 Task: Find connections with filter location Kosigi with filter topic #mortgage with filter profile language French with filter current company Topsoe with filter school Kota Open University with filter industry Artists and Writers with filter service category UX Research with filter keywords title Administrative Specialist
Action: Mouse moved to (285, 194)
Screenshot: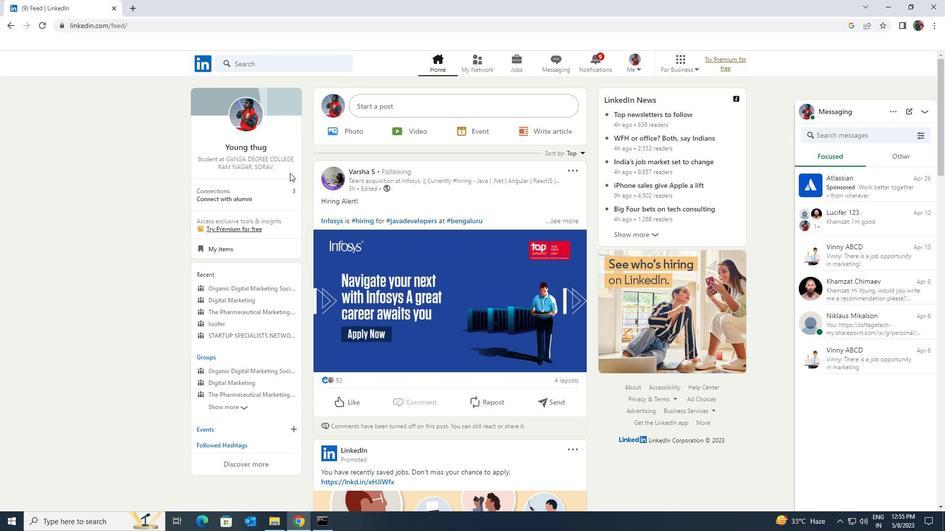 
Action: Mouse pressed left at (285, 194)
Screenshot: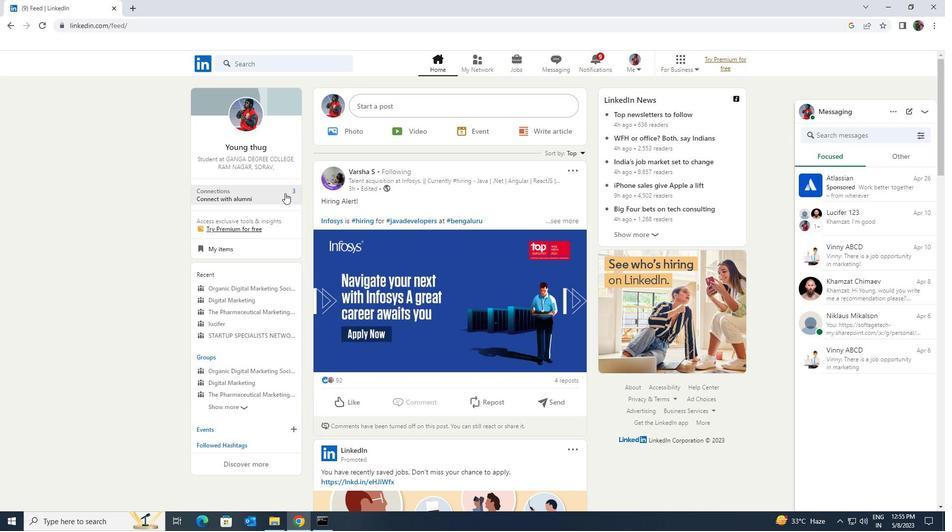 
Action: Mouse moved to (275, 121)
Screenshot: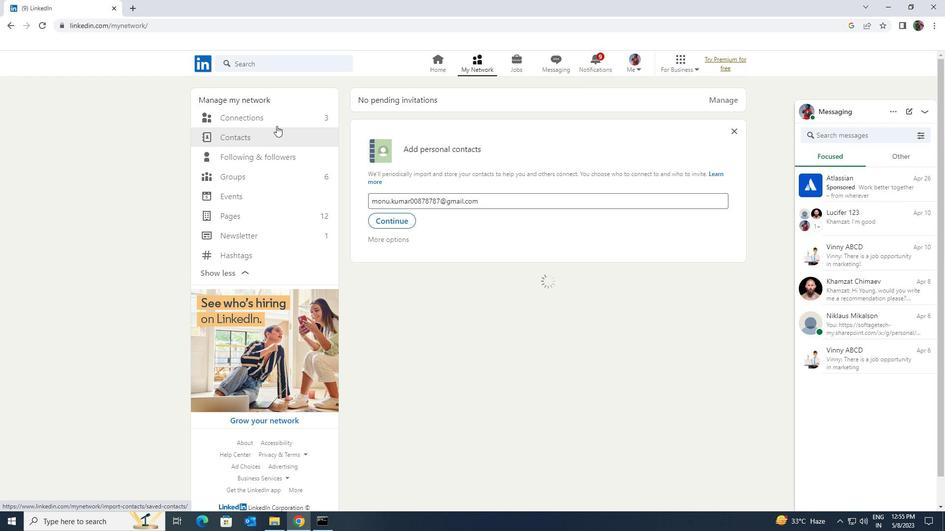 
Action: Mouse pressed left at (275, 121)
Screenshot: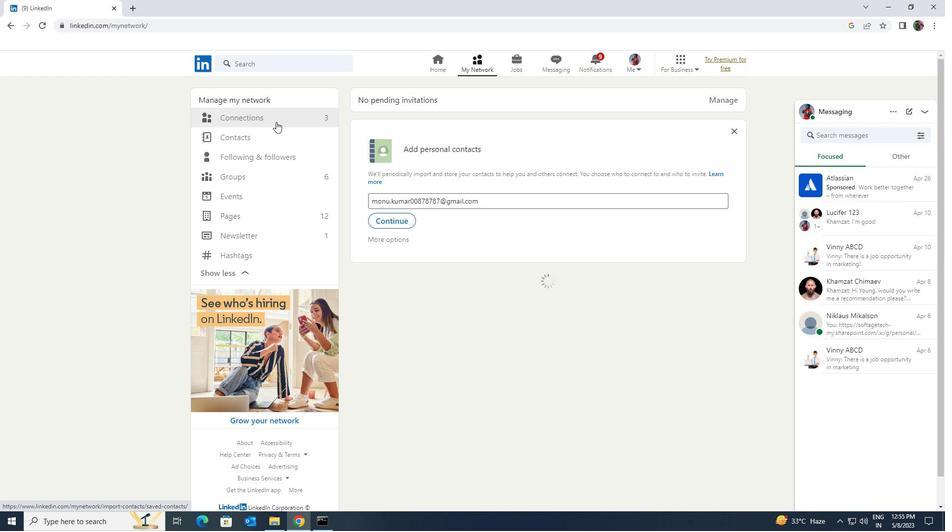 
Action: Mouse moved to (535, 120)
Screenshot: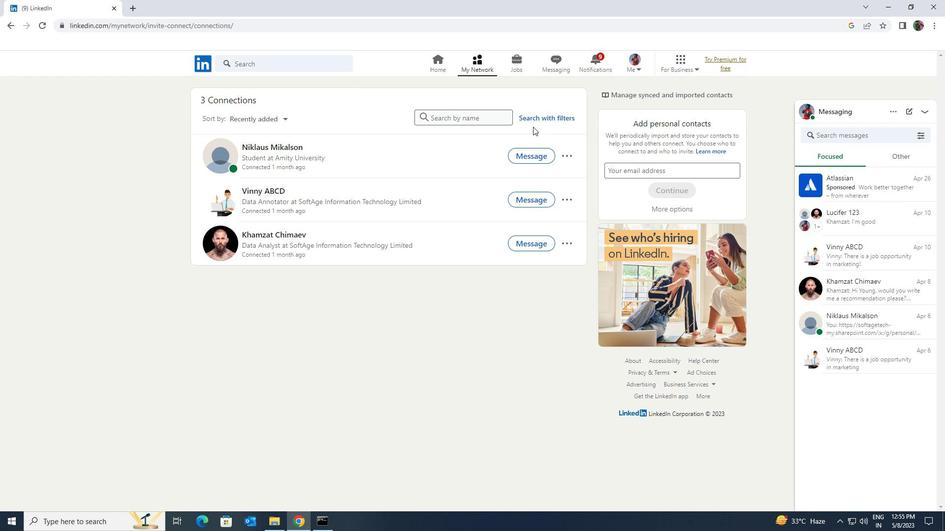 
Action: Mouse pressed left at (535, 120)
Screenshot: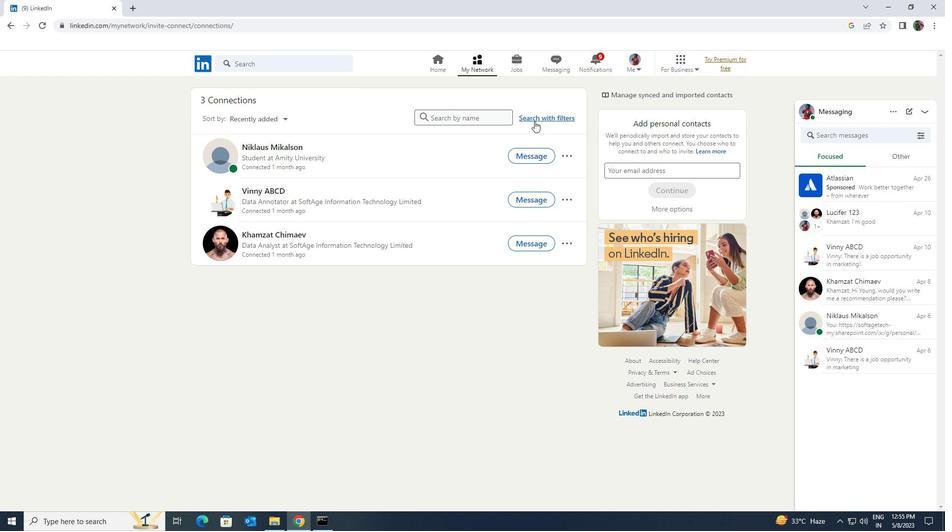 
Action: Mouse moved to (503, 95)
Screenshot: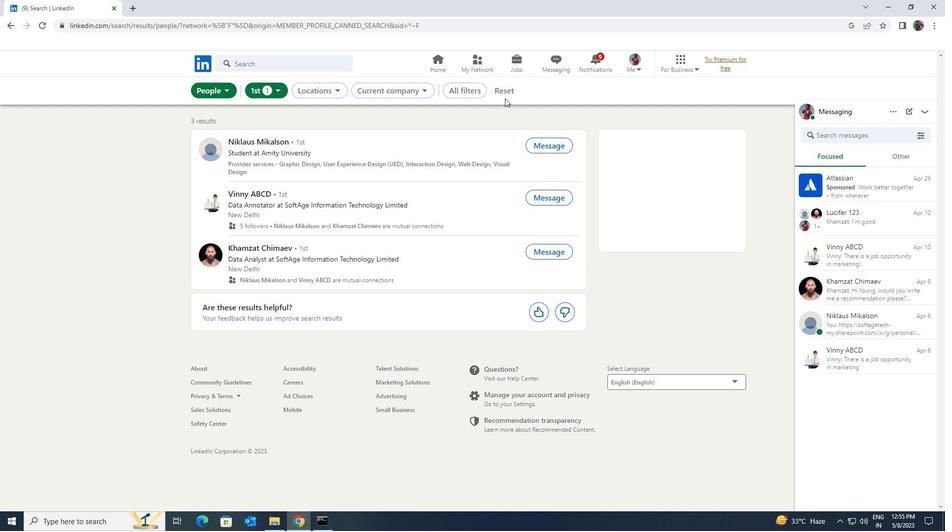 
Action: Mouse pressed left at (503, 95)
Screenshot: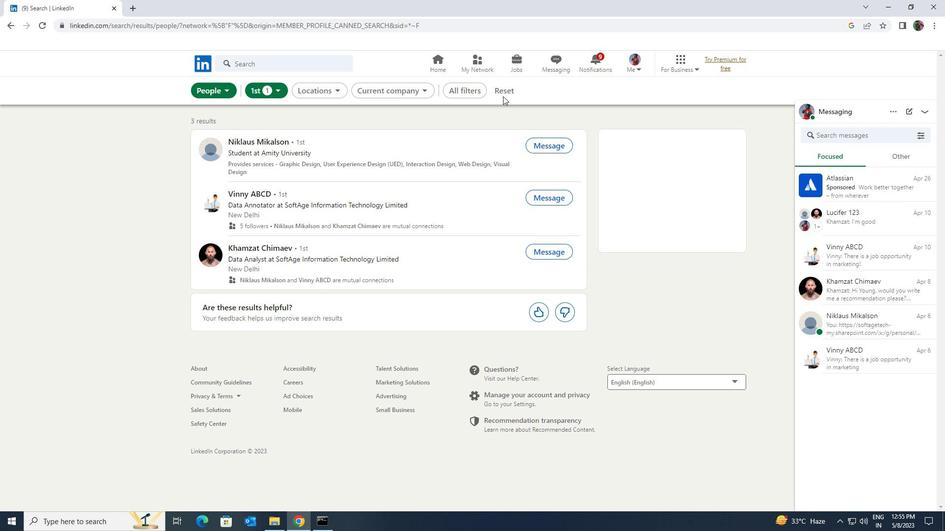
Action: Mouse moved to (477, 89)
Screenshot: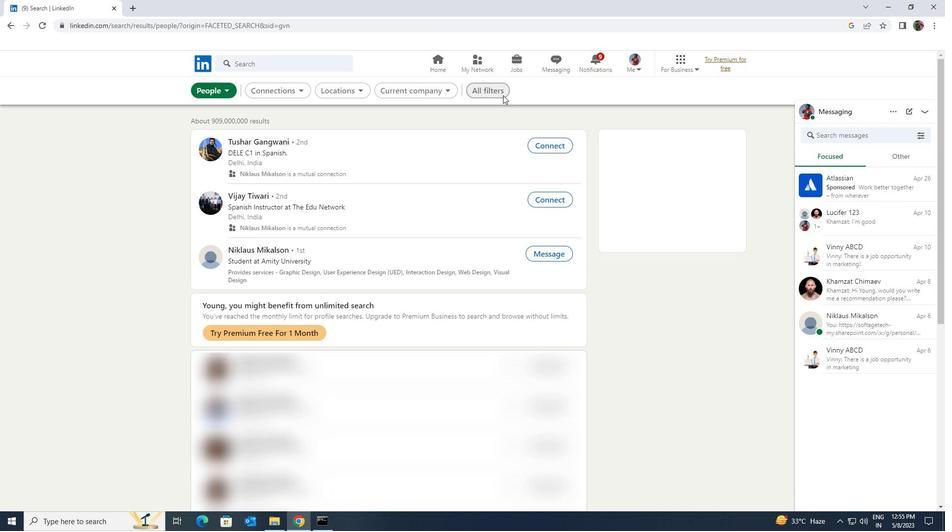 
Action: Mouse pressed left at (477, 89)
Screenshot: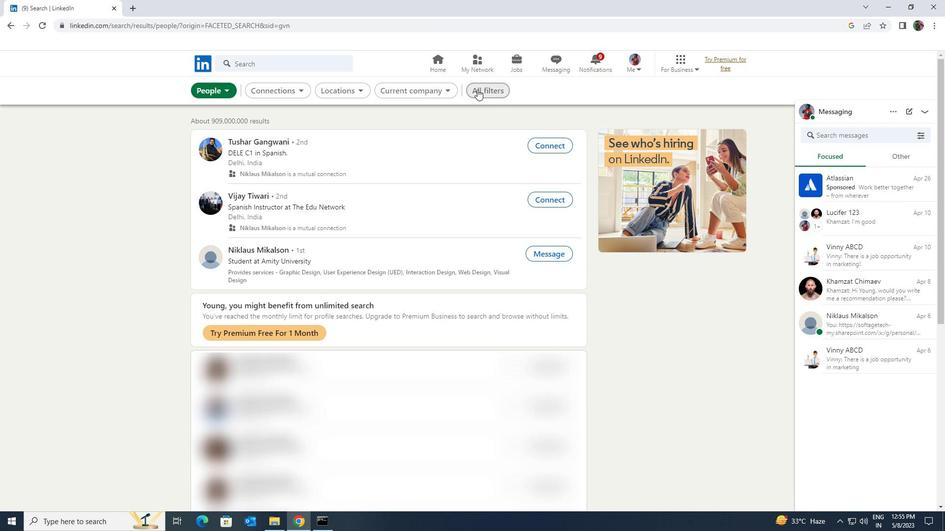 
Action: Mouse moved to (821, 386)
Screenshot: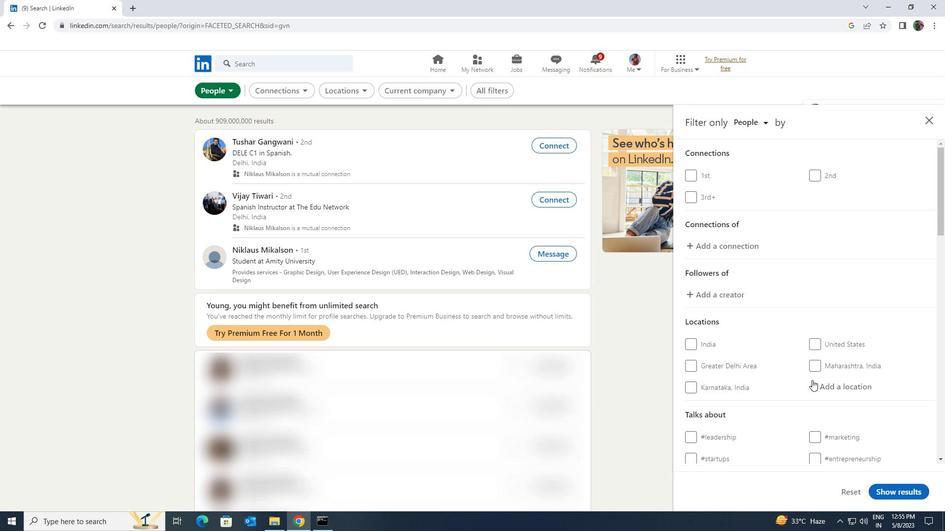 
Action: Mouse pressed left at (821, 386)
Screenshot: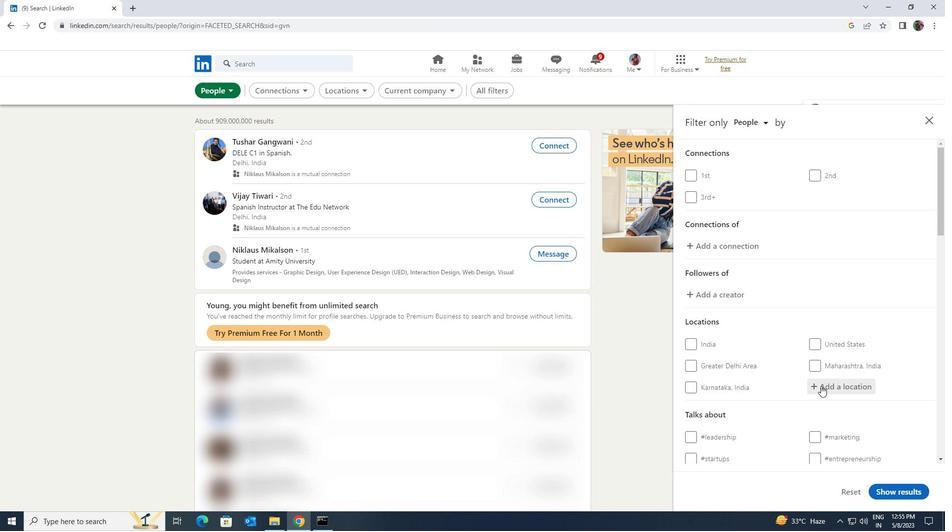 
Action: Key pressed <Key.shift>KOSIGI
Screenshot: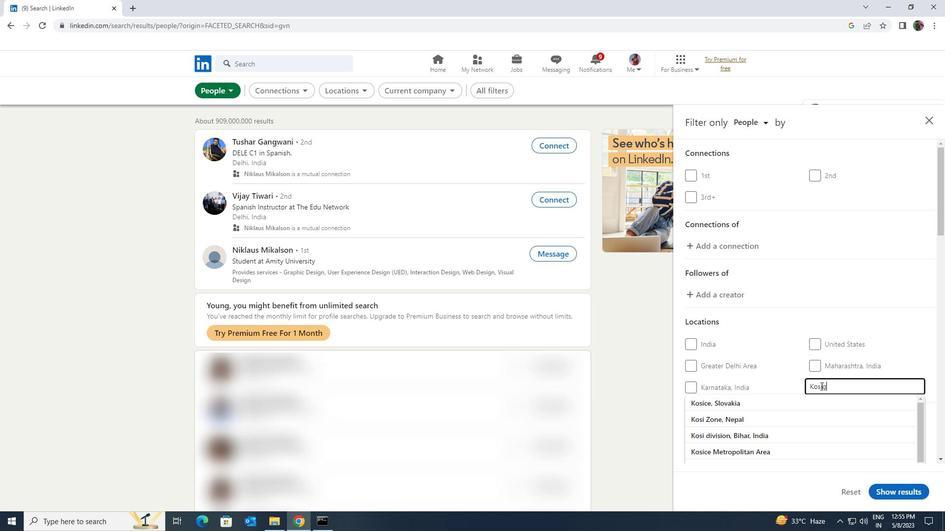 
Action: Mouse moved to (821, 396)
Screenshot: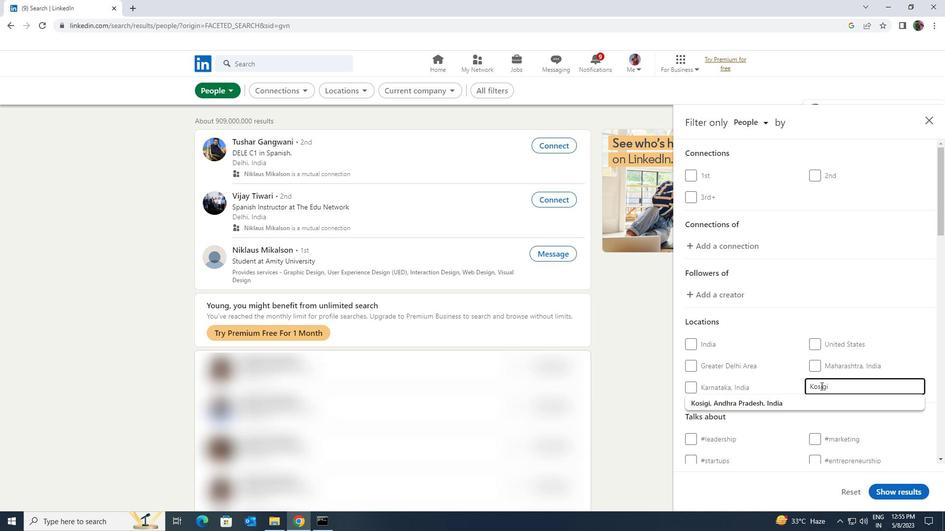 
Action: Mouse pressed left at (821, 396)
Screenshot: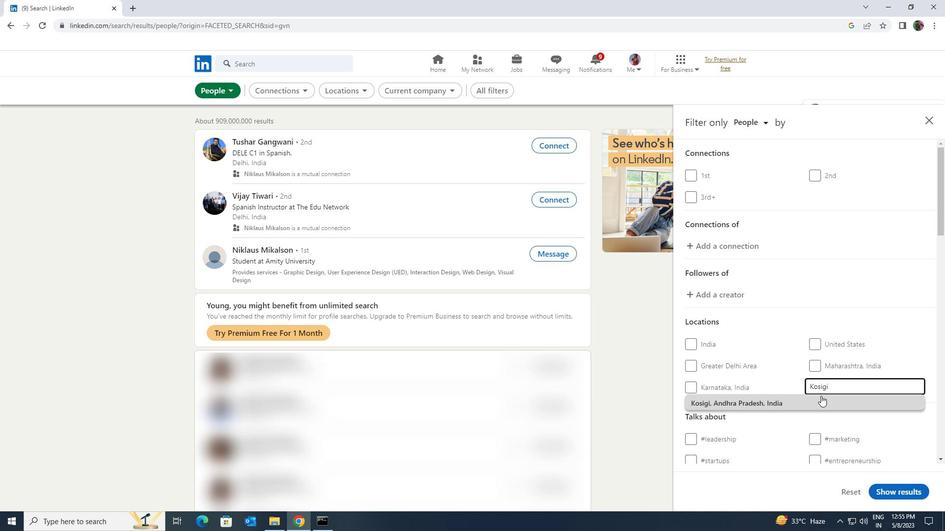 
Action: Mouse scrolled (821, 395) with delta (0, 0)
Screenshot: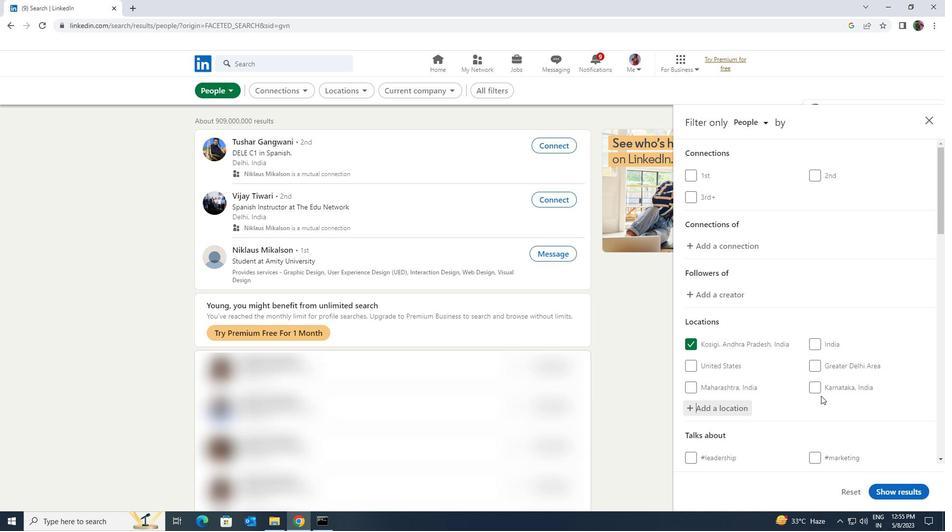 
Action: Mouse scrolled (821, 395) with delta (0, 0)
Screenshot: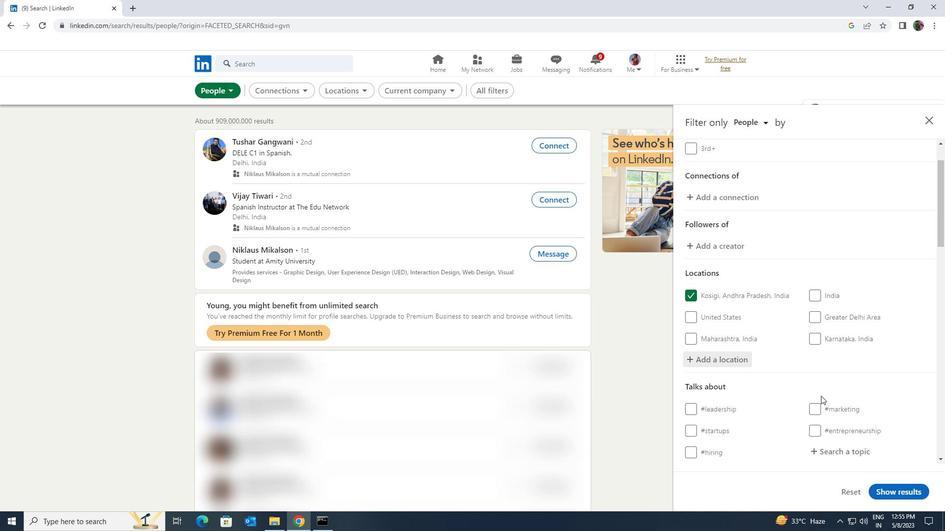 
Action: Mouse moved to (823, 401)
Screenshot: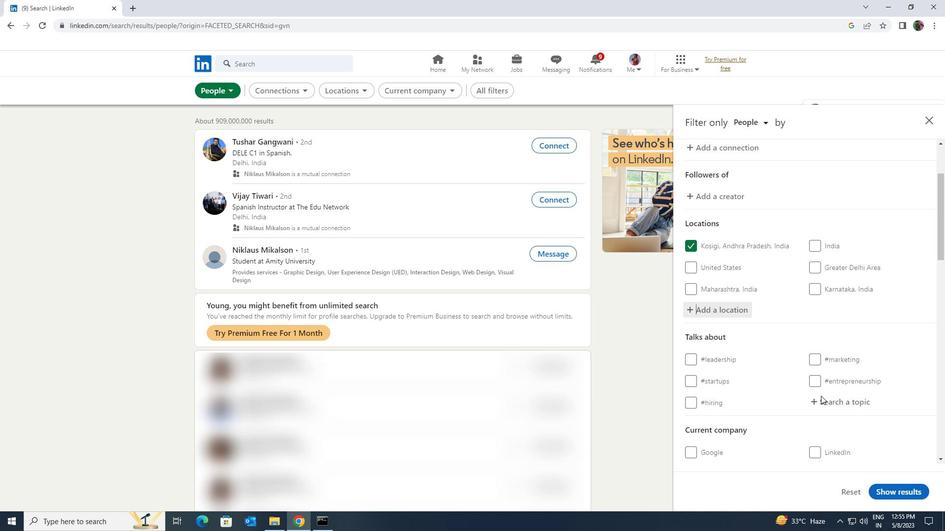 
Action: Mouse pressed left at (823, 401)
Screenshot: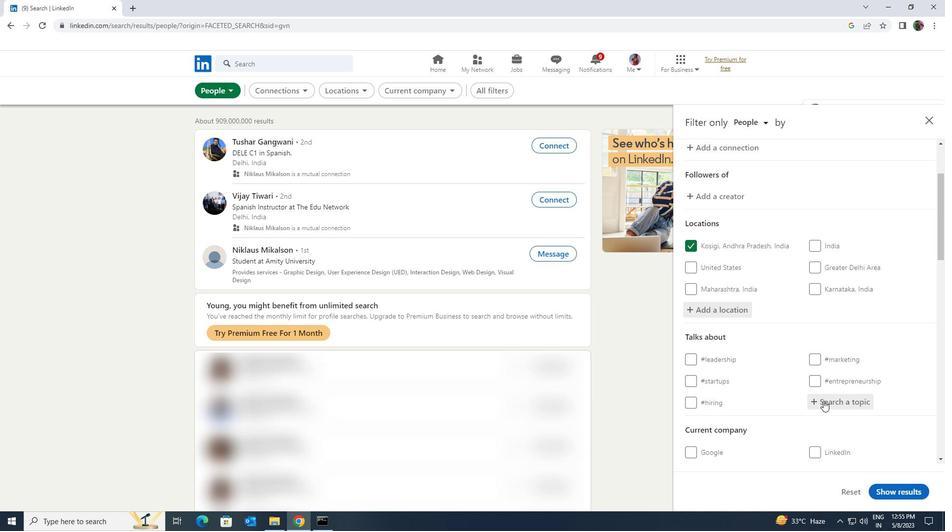 
Action: Key pressed <Key.shift>MORT
Screenshot: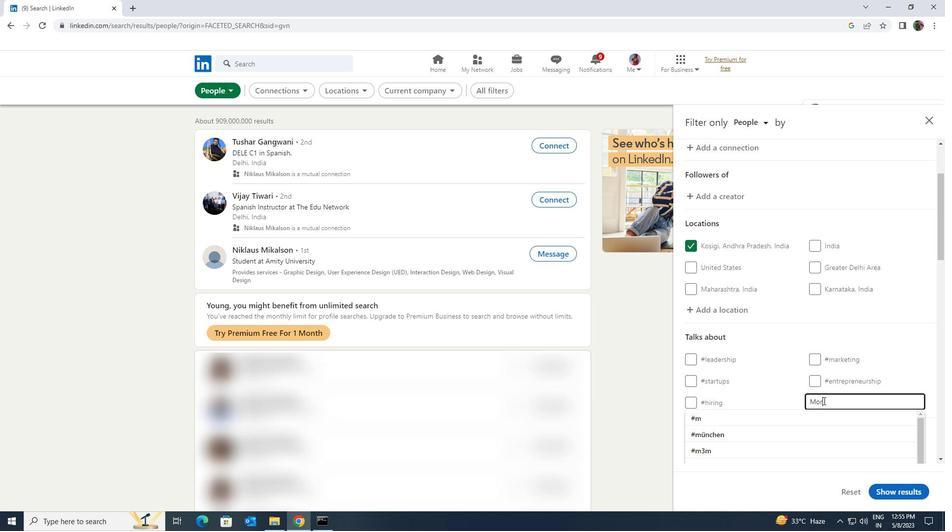 
Action: Mouse moved to (821, 418)
Screenshot: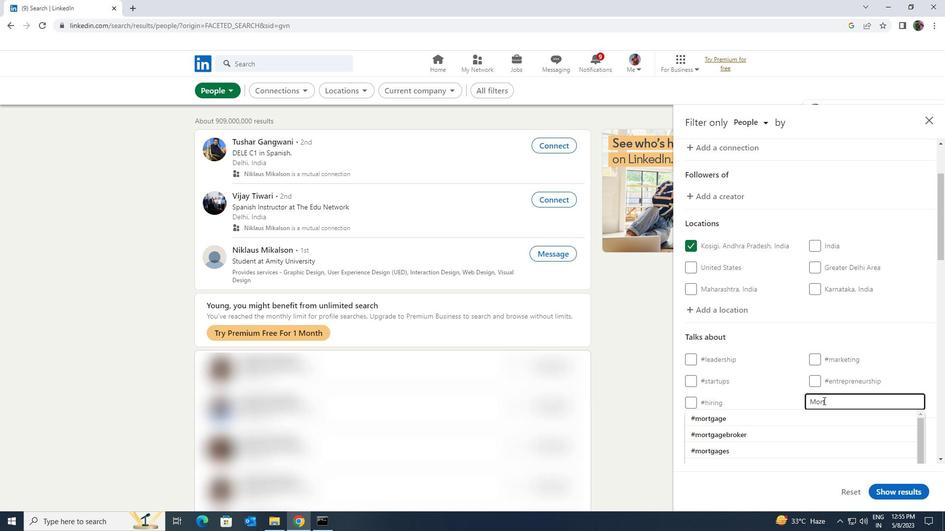 
Action: Mouse pressed left at (821, 418)
Screenshot: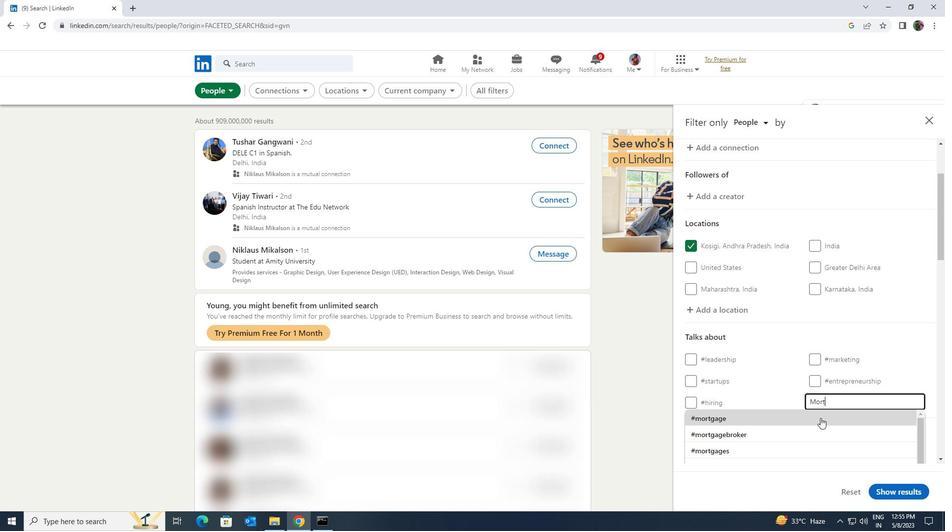 
Action: Mouse scrolled (821, 418) with delta (0, 0)
Screenshot: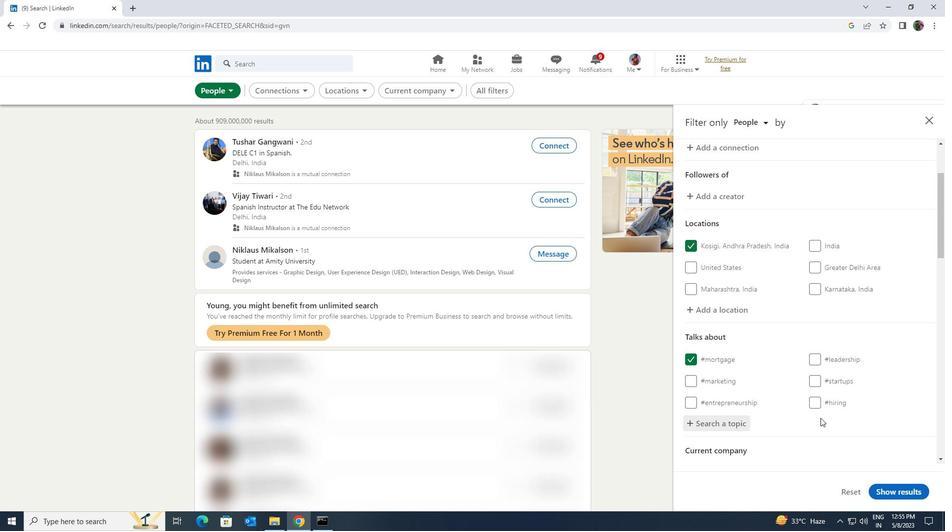 
Action: Mouse scrolled (821, 418) with delta (0, 0)
Screenshot: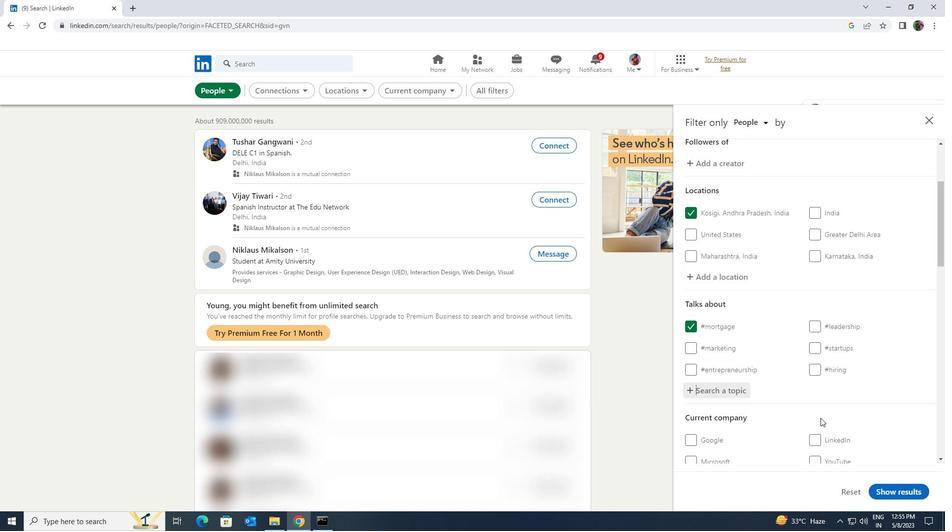 
Action: Mouse moved to (821, 419)
Screenshot: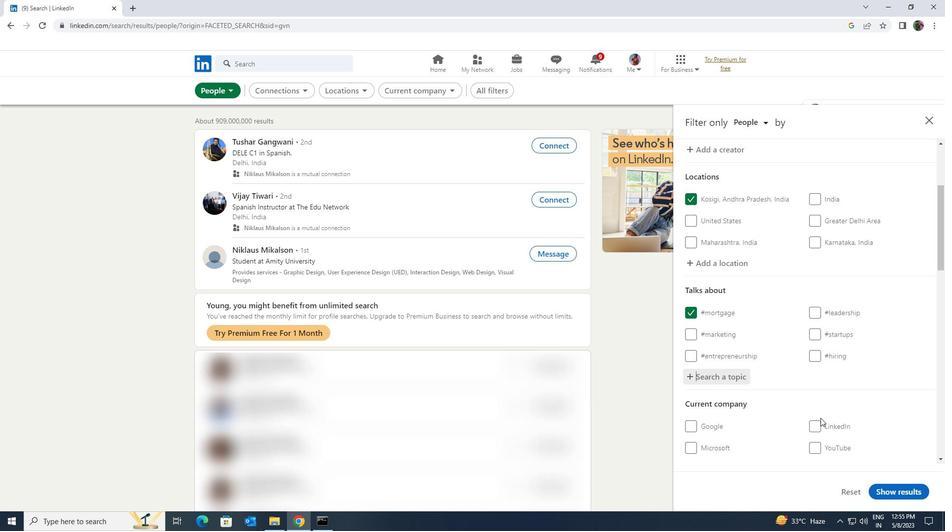 
Action: Mouse scrolled (821, 418) with delta (0, 0)
Screenshot: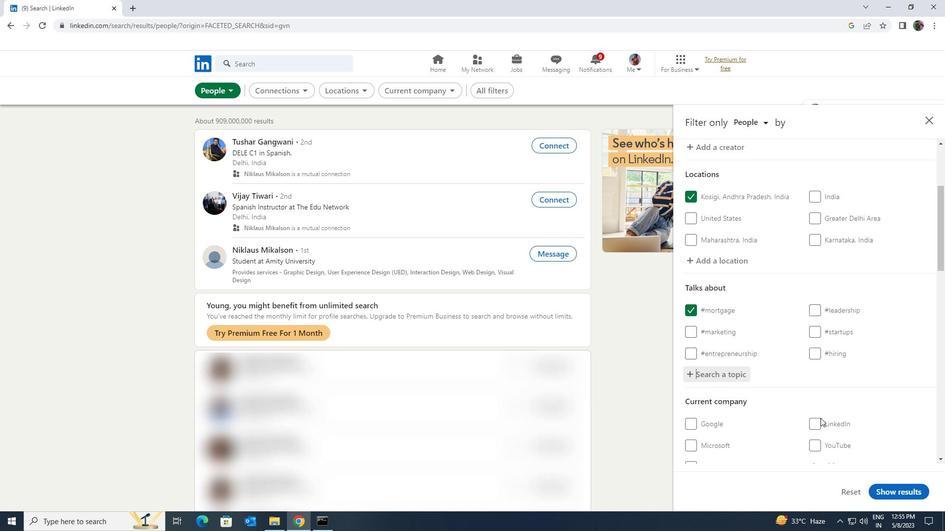 
Action: Mouse scrolled (821, 418) with delta (0, 0)
Screenshot: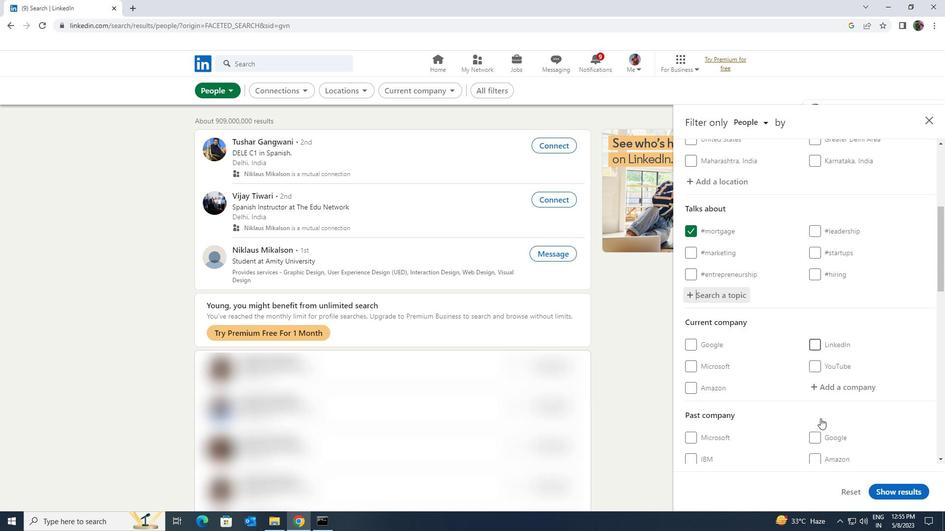 
Action: Mouse scrolled (821, 418) with delta (0, 0)
Screenshot: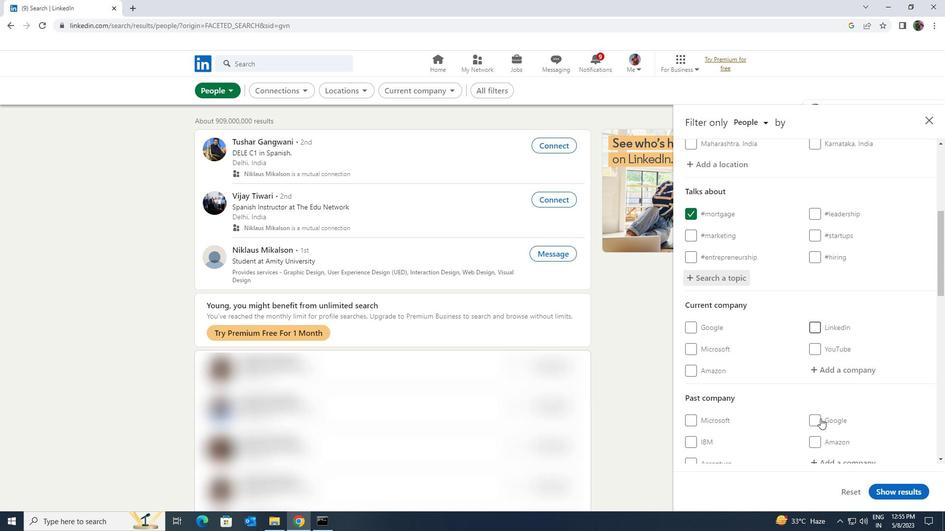 
Action: Mouse scrolled (821, 418) with delta (0, 0)
Screenshot: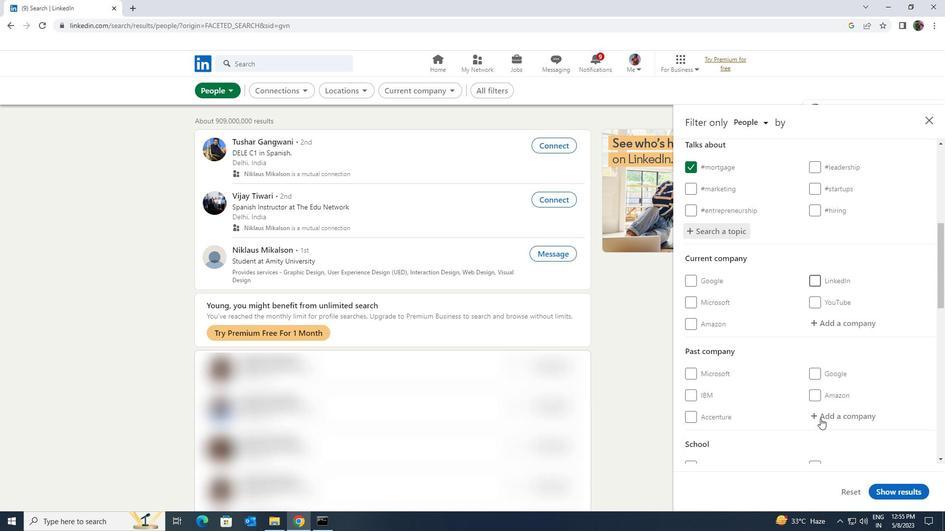 
Action: Mouse scrolled (821, 418) with delta (0, 0)
Screenshot: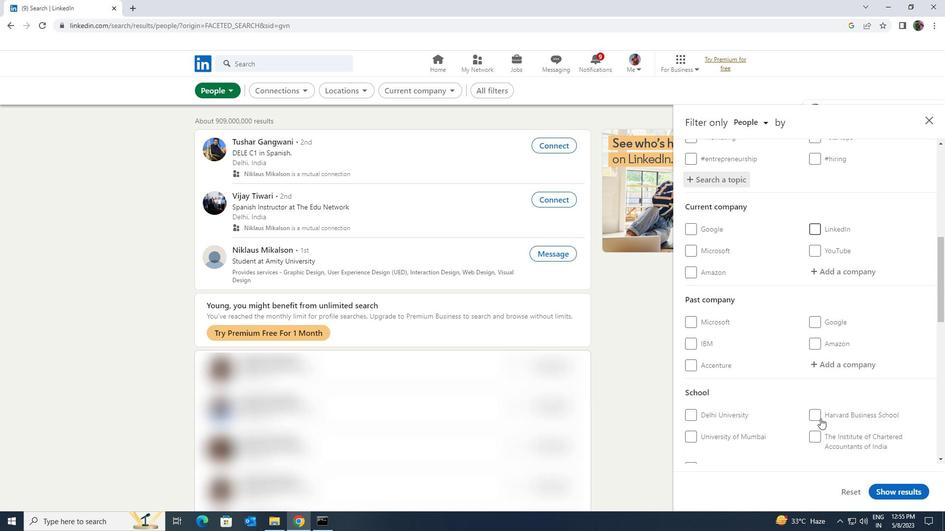 
Action: Mouse scrolled (821, 418) with delta (0, 0)
Screenshot: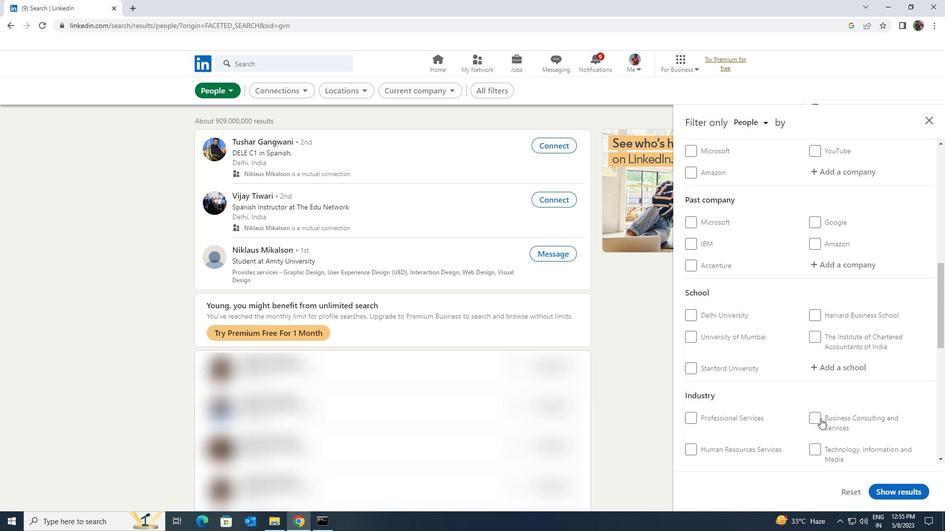 
Action: Mouse scrolled (821, 418) with delta (0, 0)
Screenshot: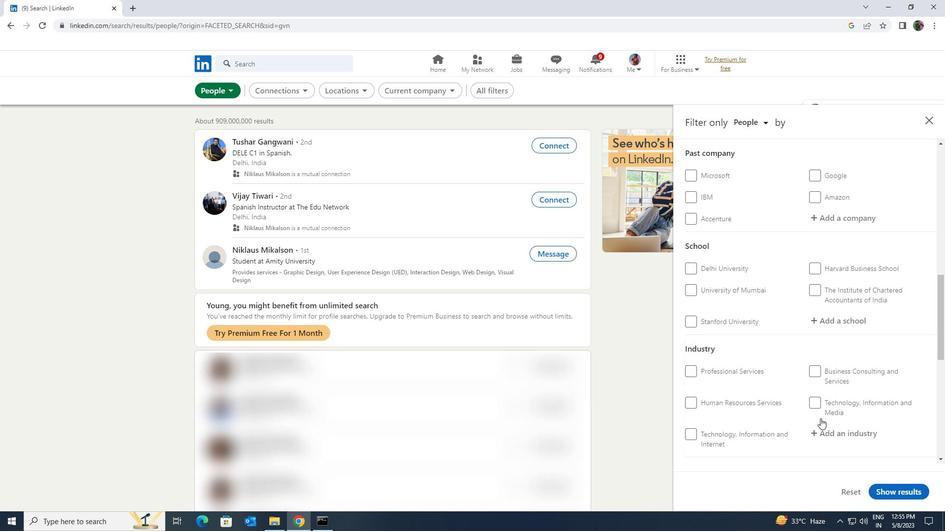 
Action: Mouse scrolled (821, 418) with delta (0, 0)
Screenshot: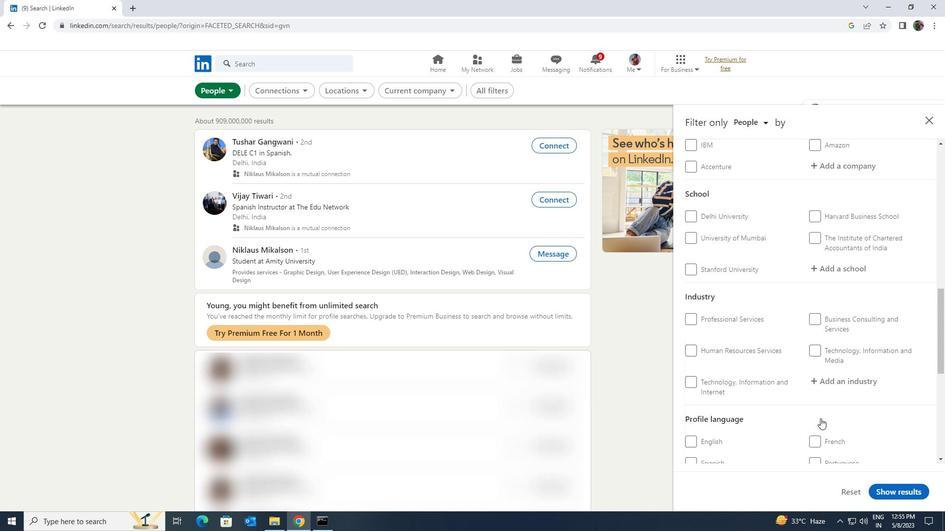 
Action: Mouse moved to (822, 396)
Screenshot: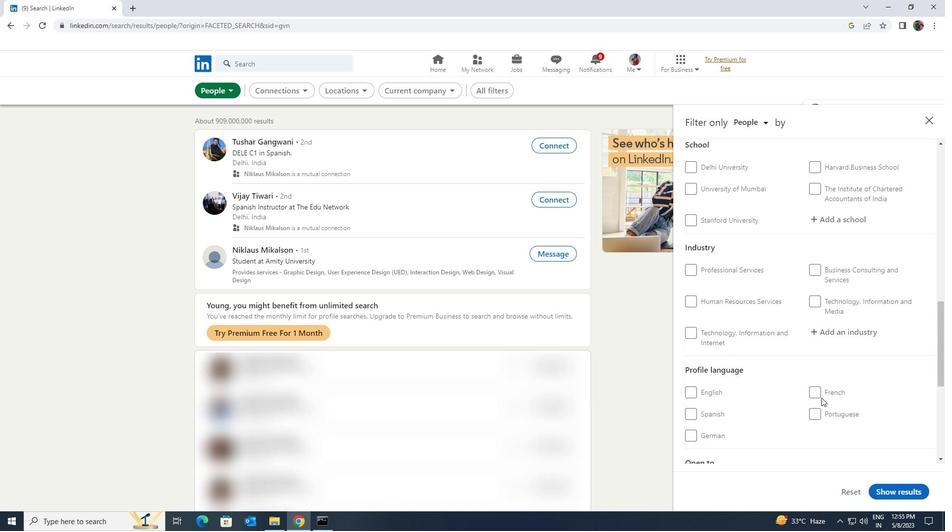 
Action: Mouse pressed left at (822, 396)
Screenshot: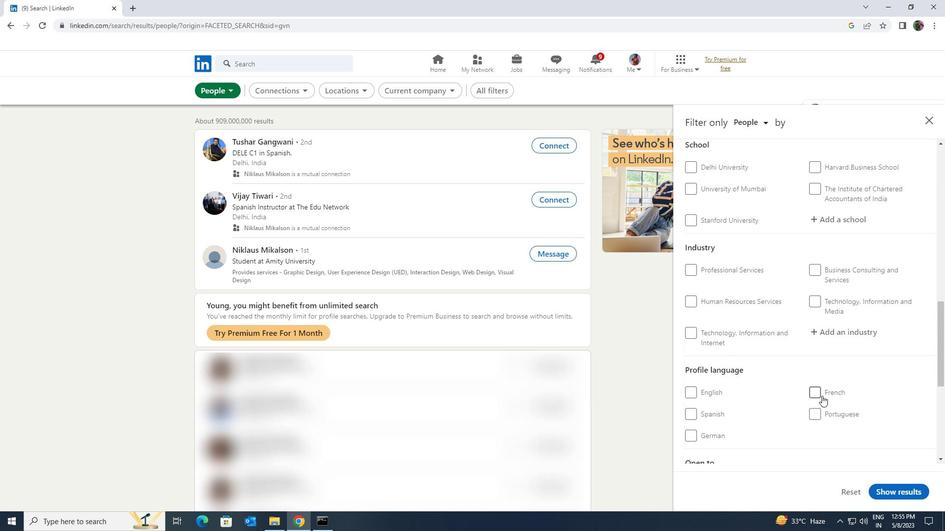 
Action: Mouse scrolled (822, 396) with delta (0, 0)
Screenshot: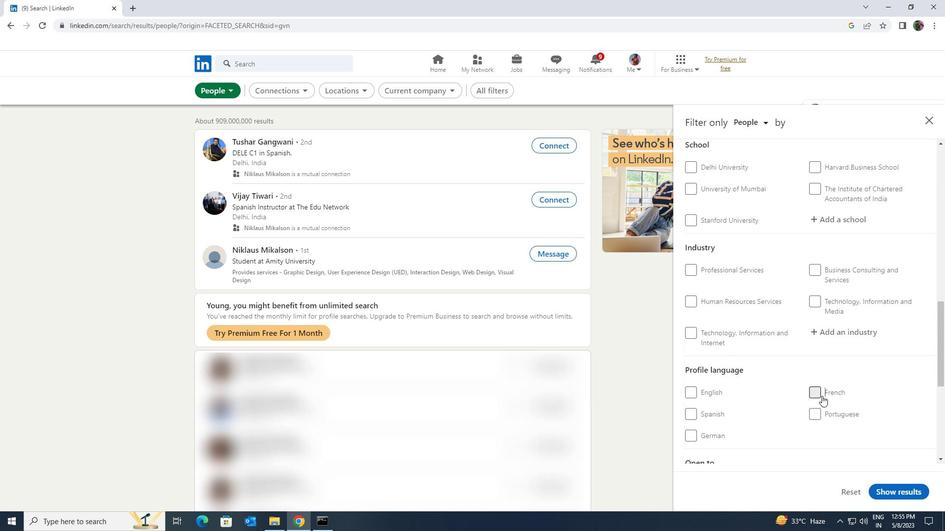 
Action: Mouse scrolled (822, 396) with delta (0, 0)
Screenshot: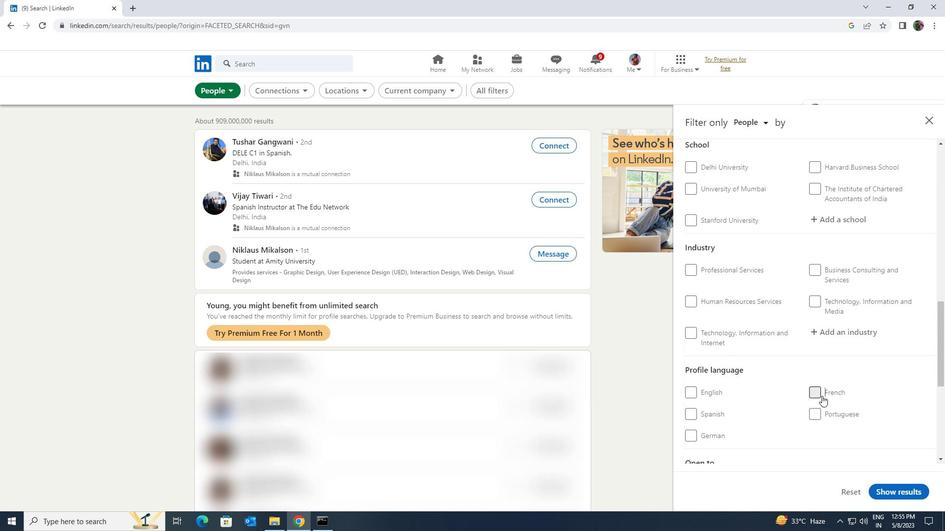 
Action: Mouse scrolled (822, 396) with delta (0, 0)
Screenshot: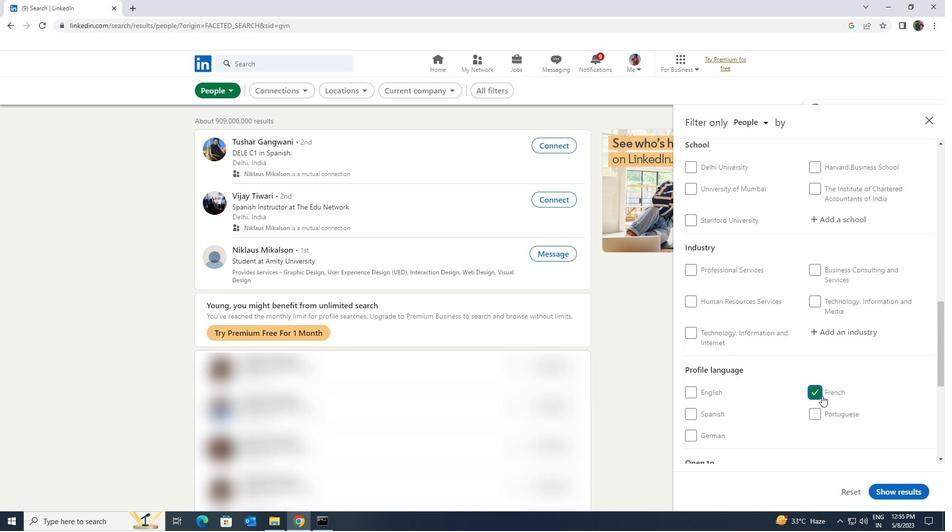 
Action: Mouse scrolled (822, 396) with delta (0, 0)
Screenshot: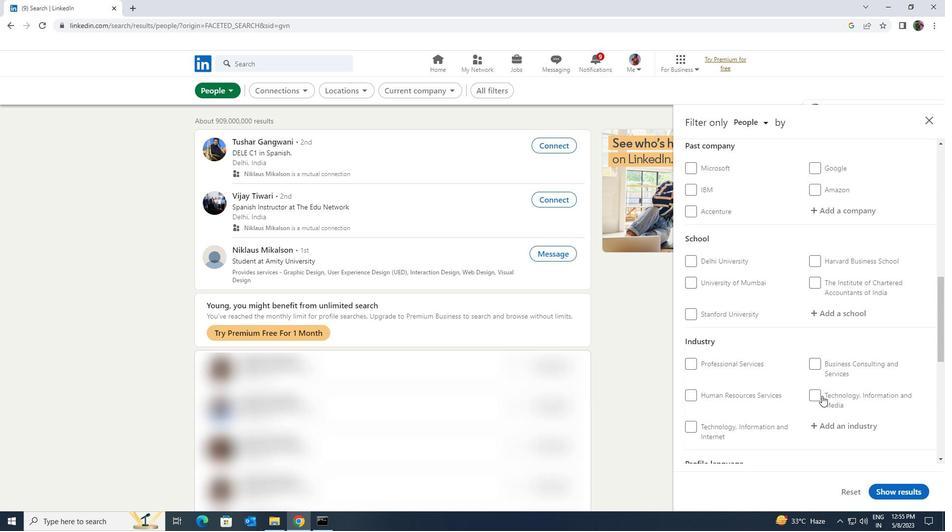 
Action: Mouse scrolled (822, 396) with delta (0, 0)
Screenshot: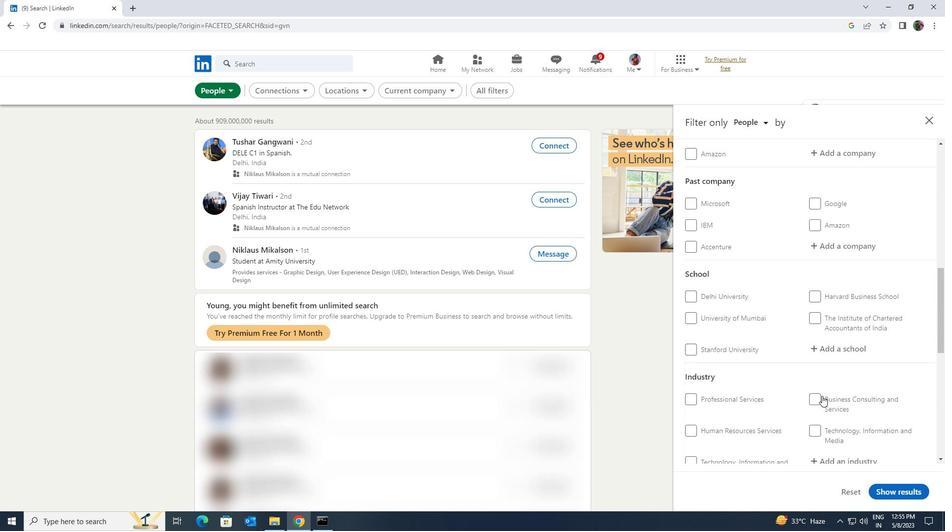 
Action: Mouse scrolled (822, 396) with delta (0, 0)
Screenshot: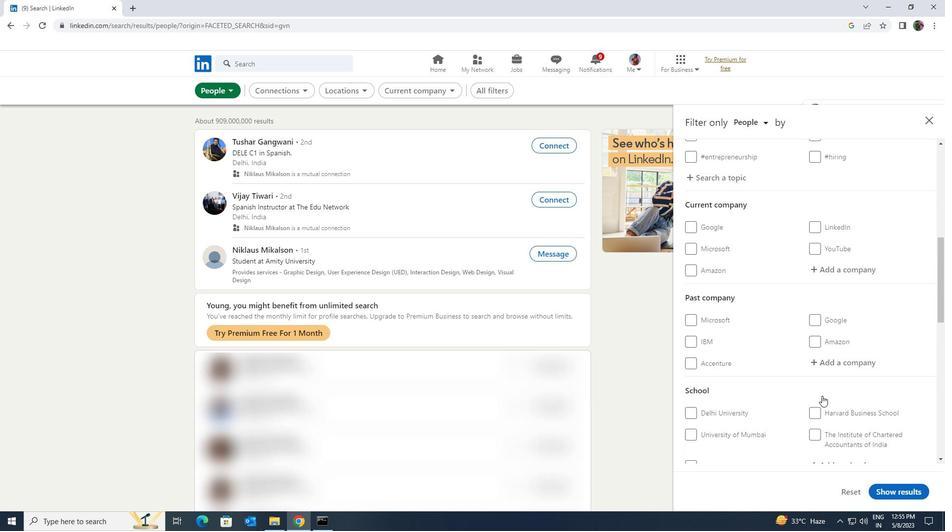 
Action: Mouse scrolled (822, 396) with delta (0, 0)
Screenshot: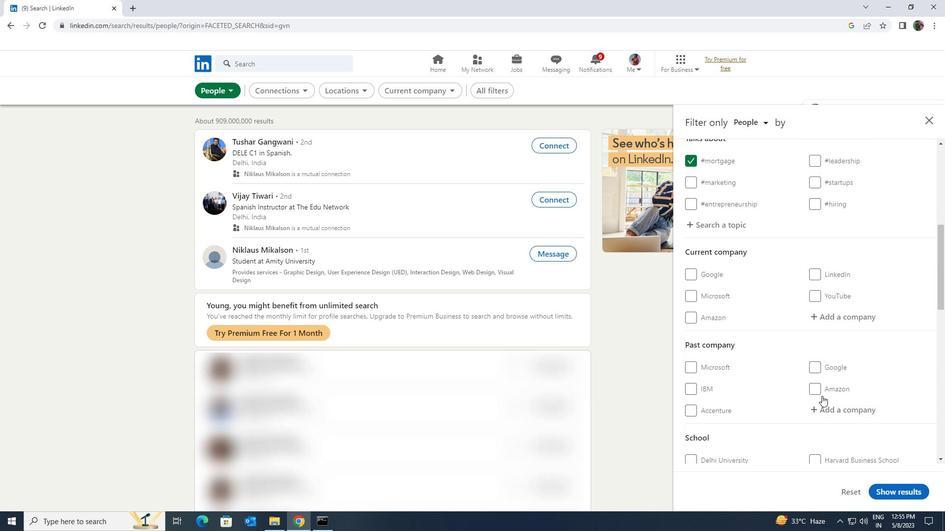 
Action: Mouse moved to (828, 369)
Screenshot: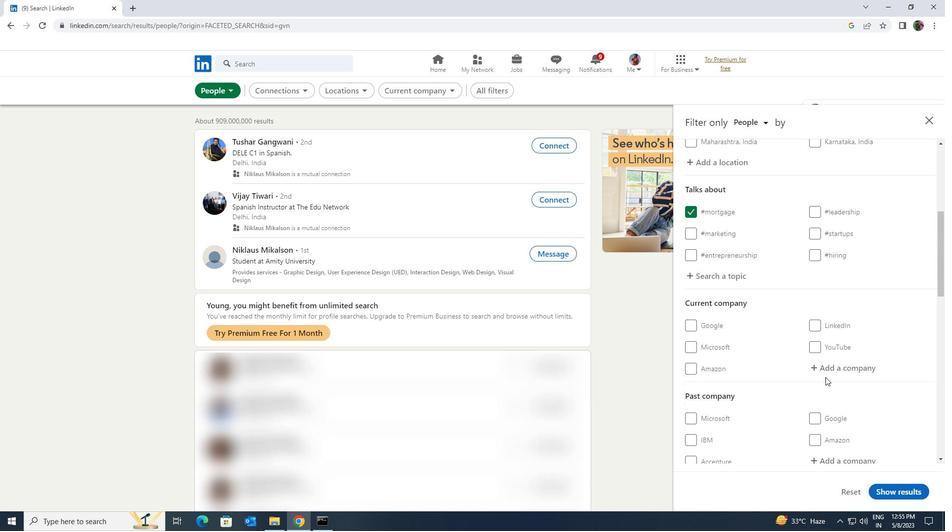 
Action: Mouse pressed left at (828, 369)
Screenshot: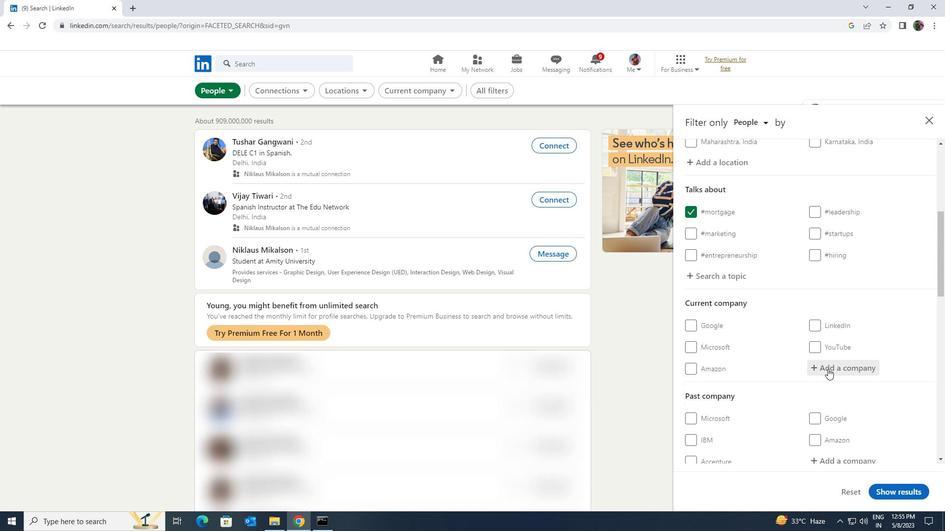 
Action: Key pressed <Key.shift>TOPOSE
Screenshot: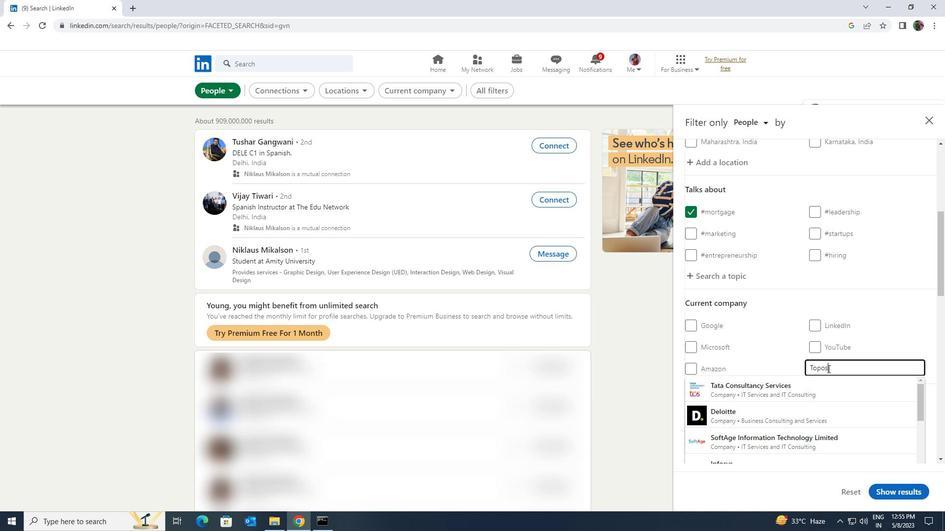 
Action: Mouse moved to (821, 385)
Screenshot: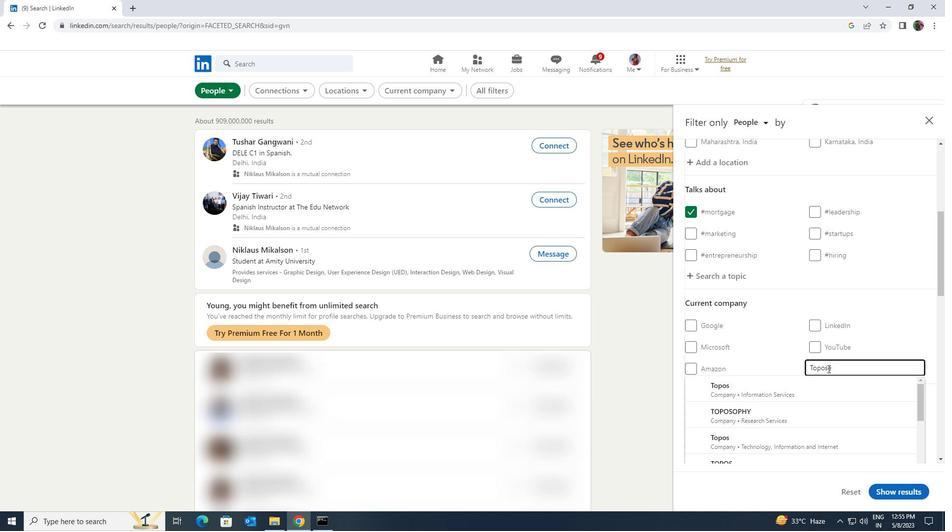 
Action: Mouse pressed left at (821, 385)
Screenshot: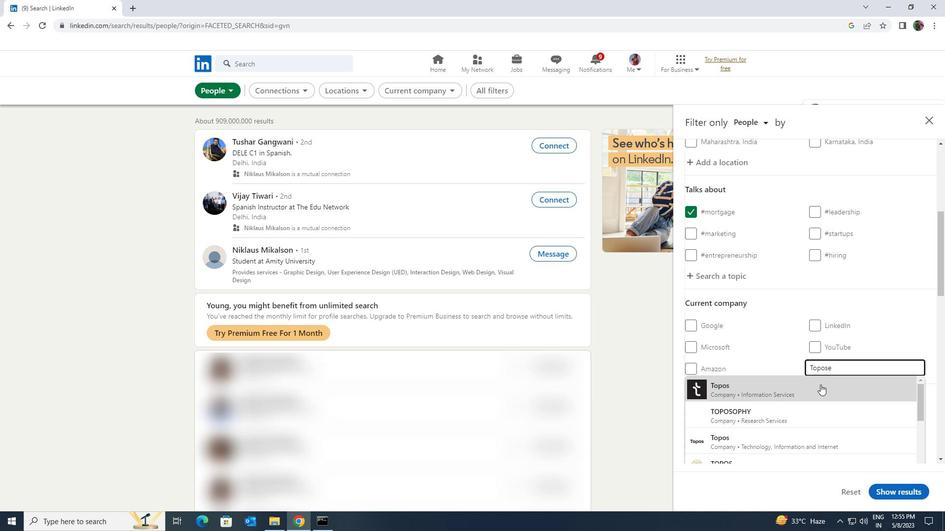 
Action: Mouse scrolled (821, 384) with delta (0, 0)
Screenshot: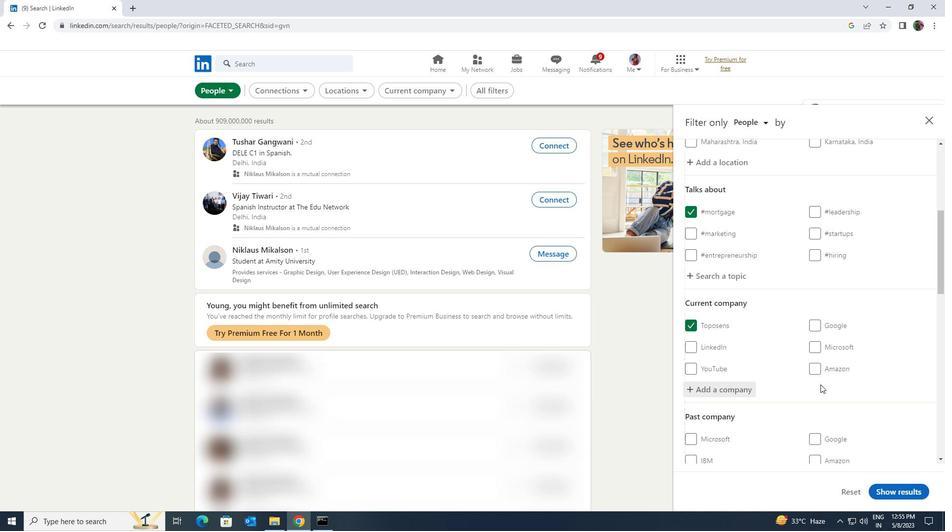 
Action: Mouse scrolled (821, 384) with delta (0, 0)
Screenshot: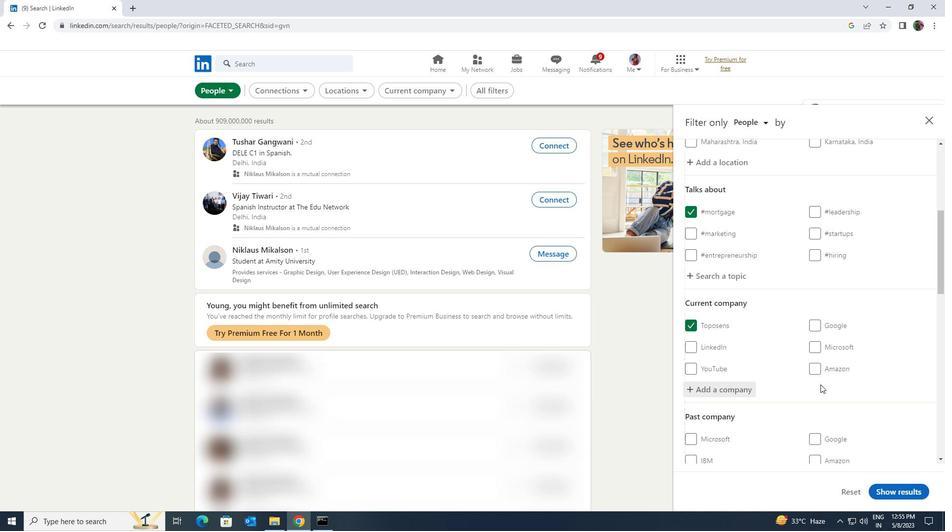 
Action: Mouse scrolled (821, 384) with delta (0, 0)
Screenshot: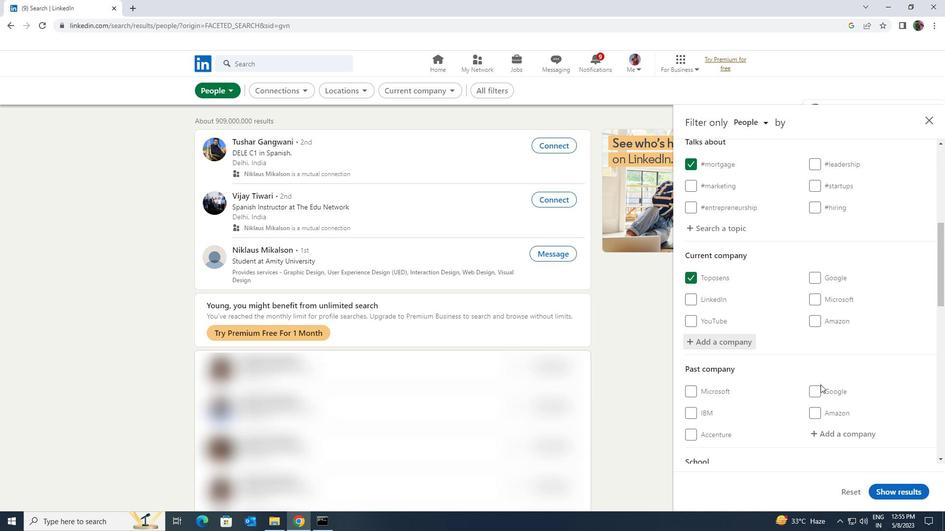 
Action: Mouse scrolled (821, 384) with delta (0, 0)
Screenshot: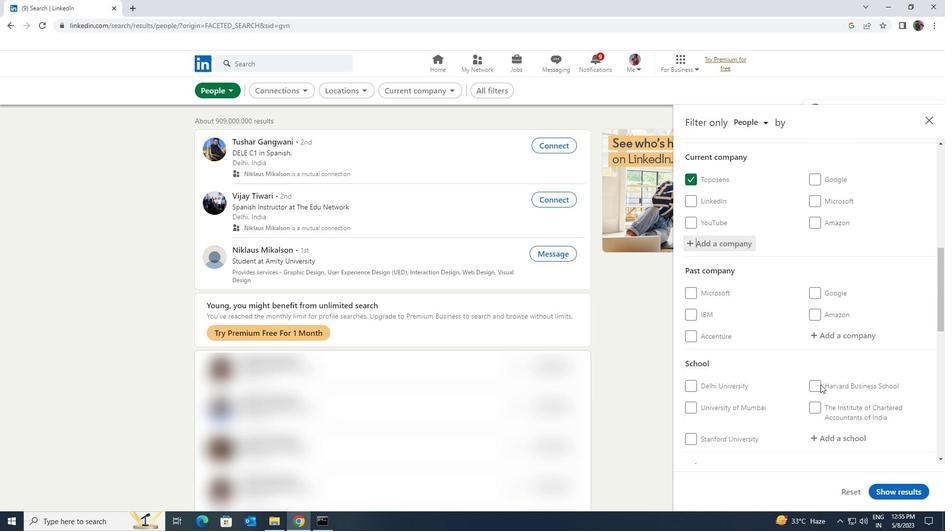 
Action: Mouse moved to (824, 390)
Screenshot: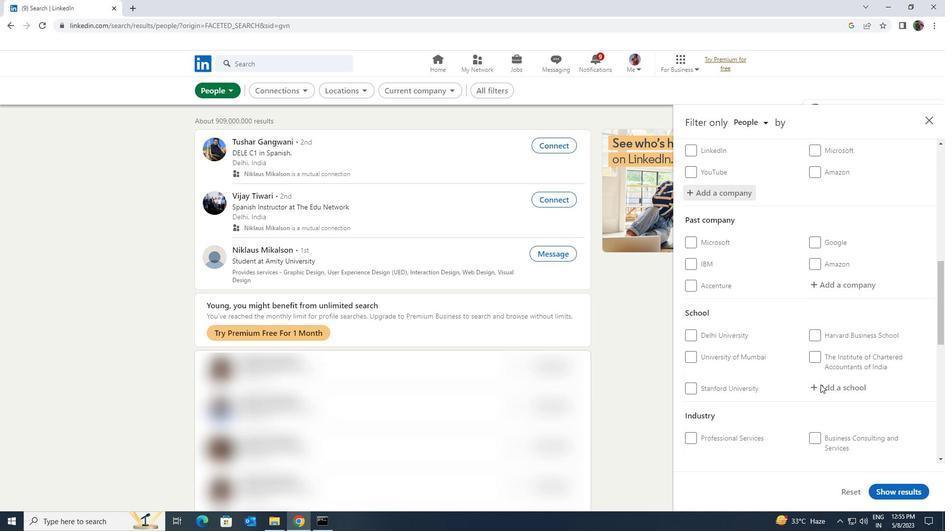 
Action: Mouse pressed left at (824, 390)
Screenshot: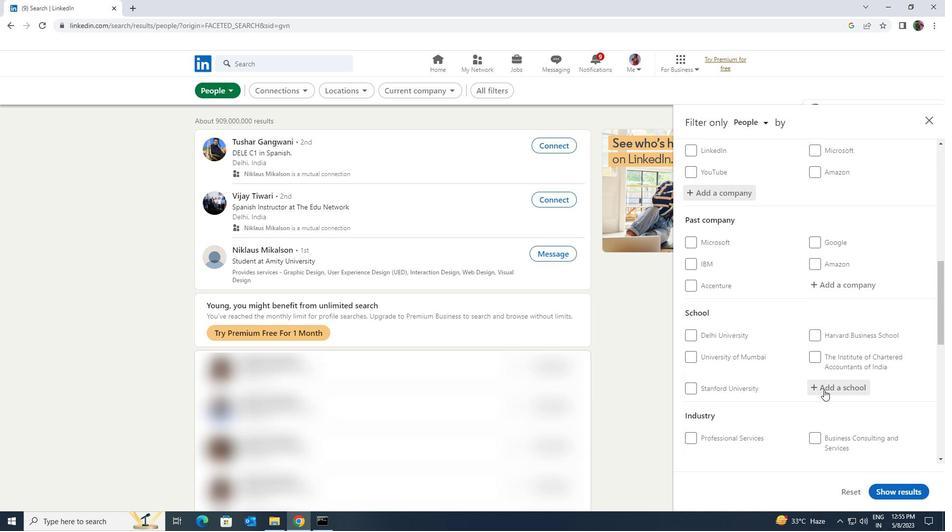 
Action: Key pressed <Key.shift><Key.shift><Key.shift><Key.shift><Key.shift><Key.shift><Key.shift>L<Key.backspace><Key.shift>KOTA<Key.space><Key.shift>OPEN<Key.space><Key.shift>UN
Screenshot: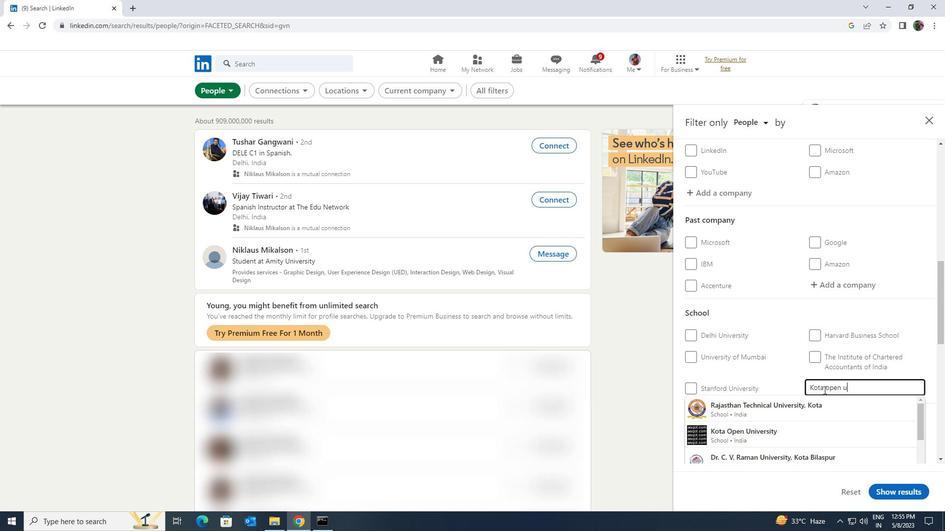 
Action: Mouse moved to (822, 399)
Screenshot: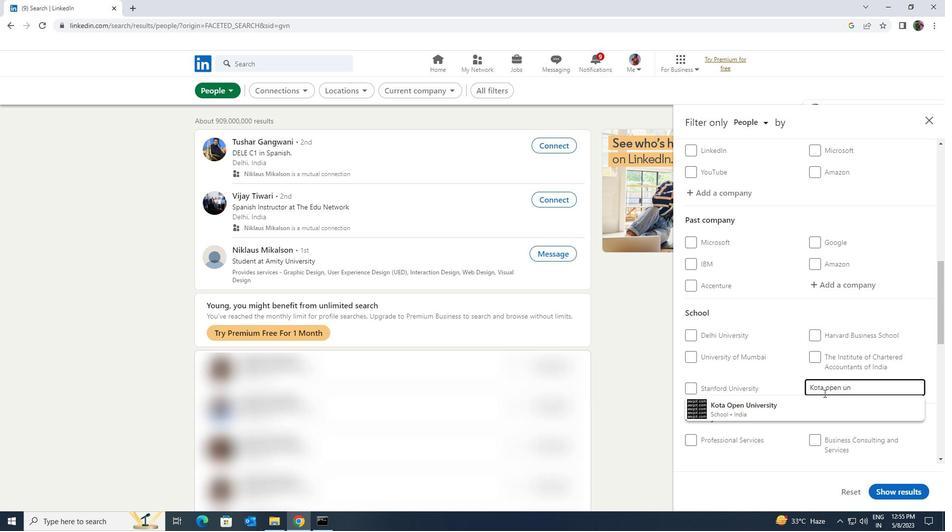 
Action: Mouse pressed left at (822, 399)
Screenshot: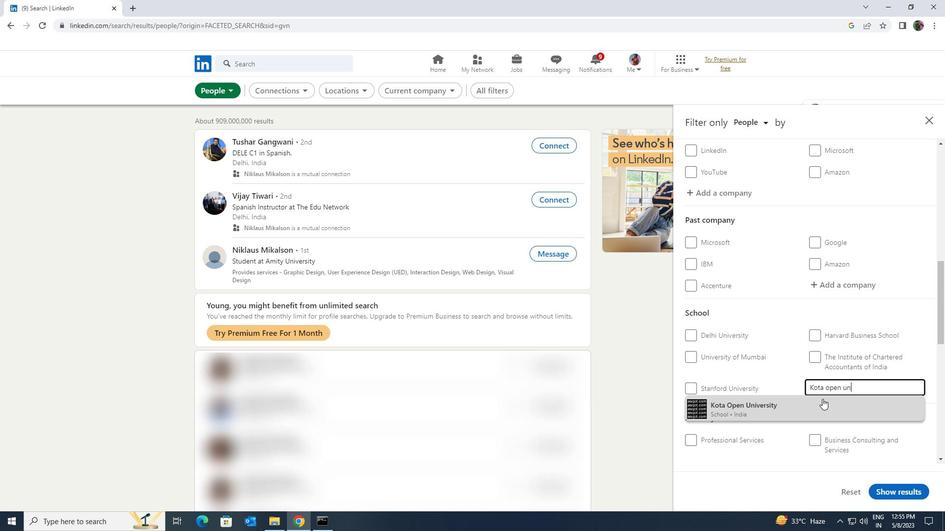 
Action: Mouse scrolled (822, 398) with delta (0, 0)
Screenshot: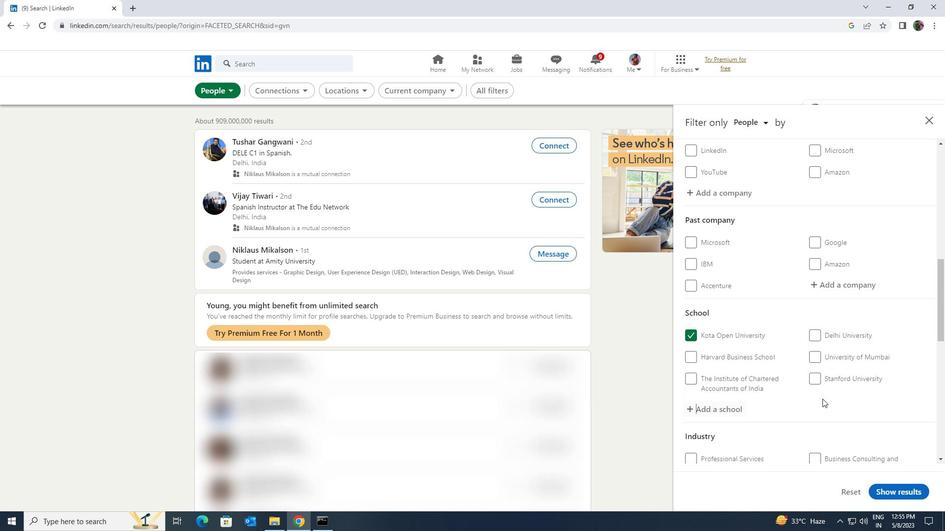 
Action: Mouse scrolled (822, 398) with delta (0, 0)
Screenshot: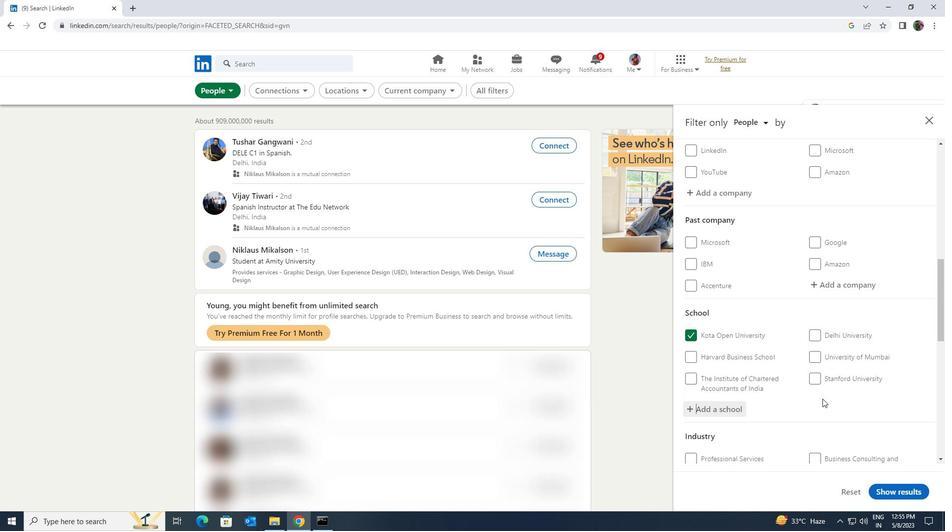 
Action: Mouse moved to (822, 399)
Screenshot: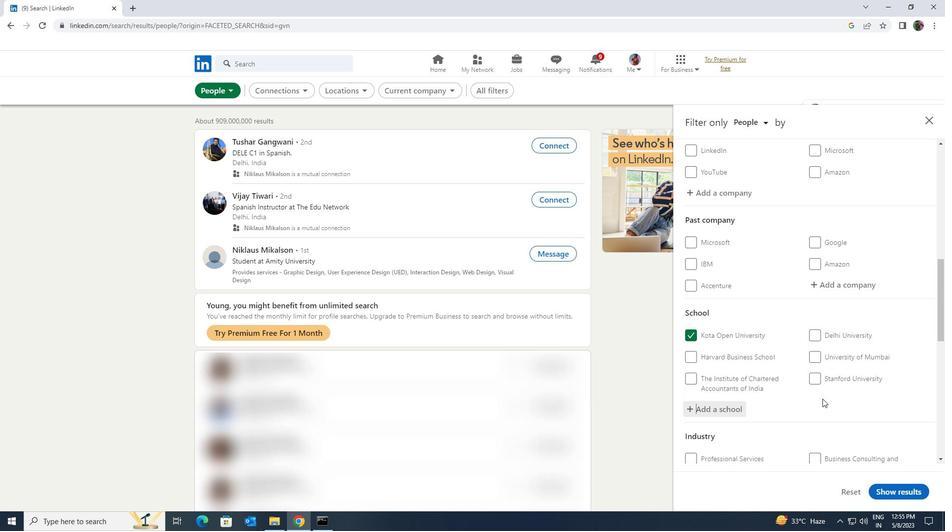
Action: Mouse scrolled (822, 399) with delta (0, 0)
Screenshot: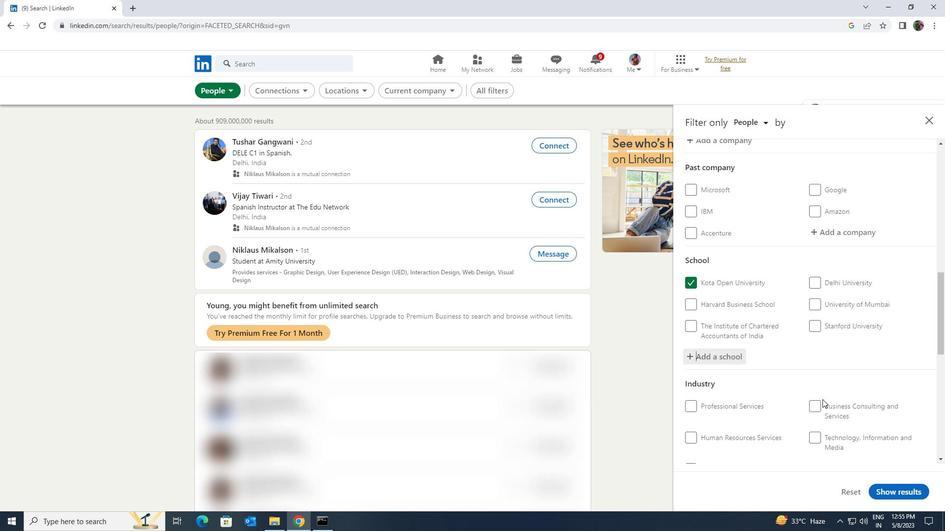 
Action: Mouse moved to (824, 376)
Screenshot: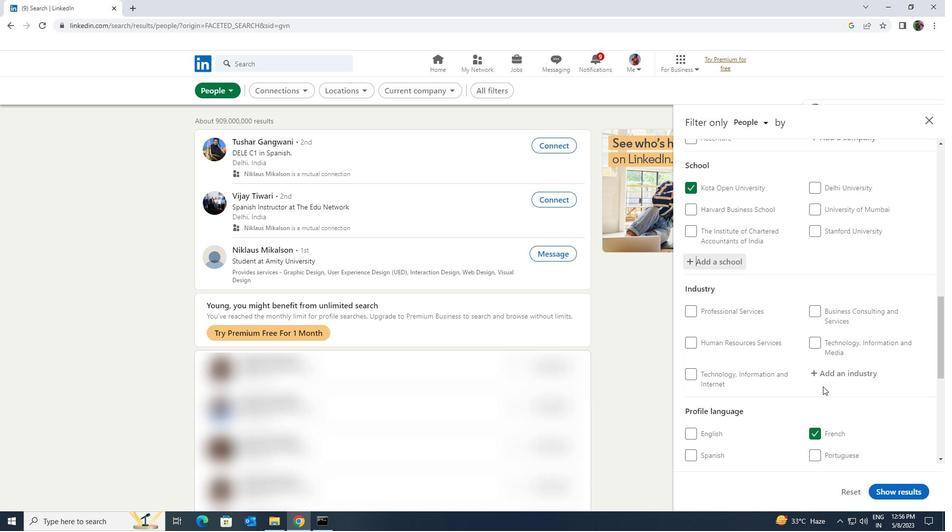 
Action: Mouse pressed left at (824, 376)
Screenshot: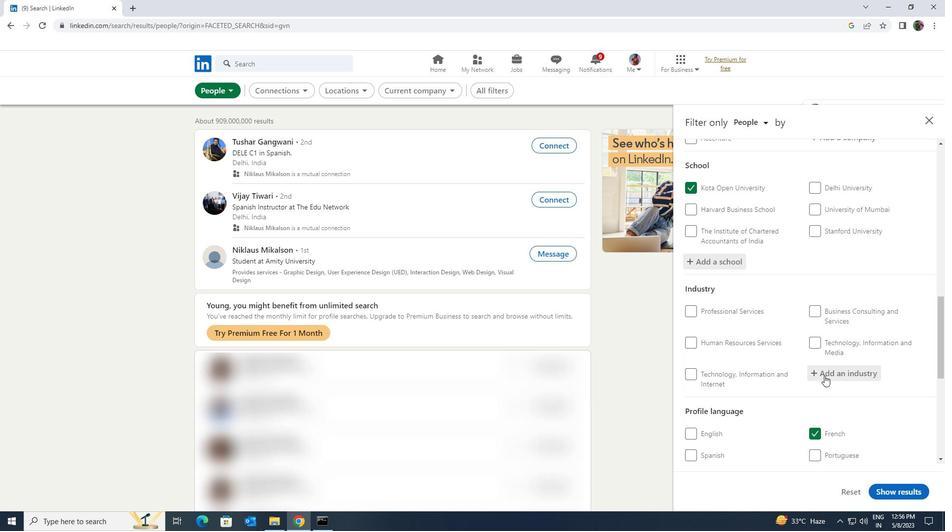 
Action: Key pressed <Key.shift><Key.shift><Key.shift><Key.shift><Key.shift><Key.shift><Key.shift><Key.shift>ARTI
Screenshot: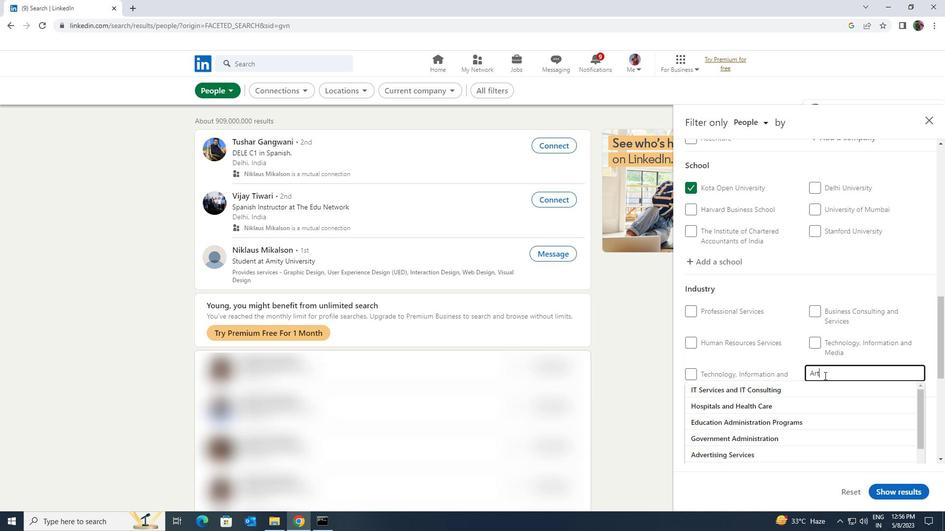 
Action: Mouse moved to (822, 384)
Screenshot: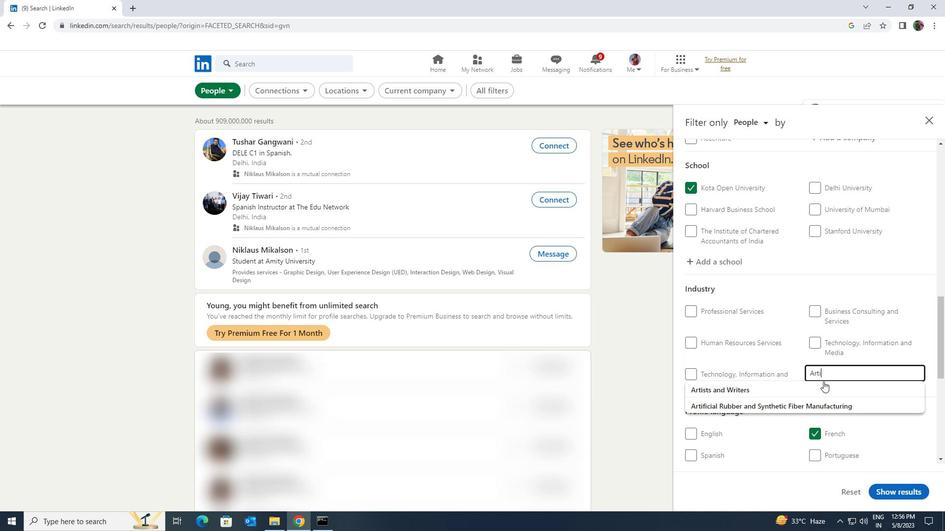 
Action: Mouse pressed left at (822, 384)
Screenshot: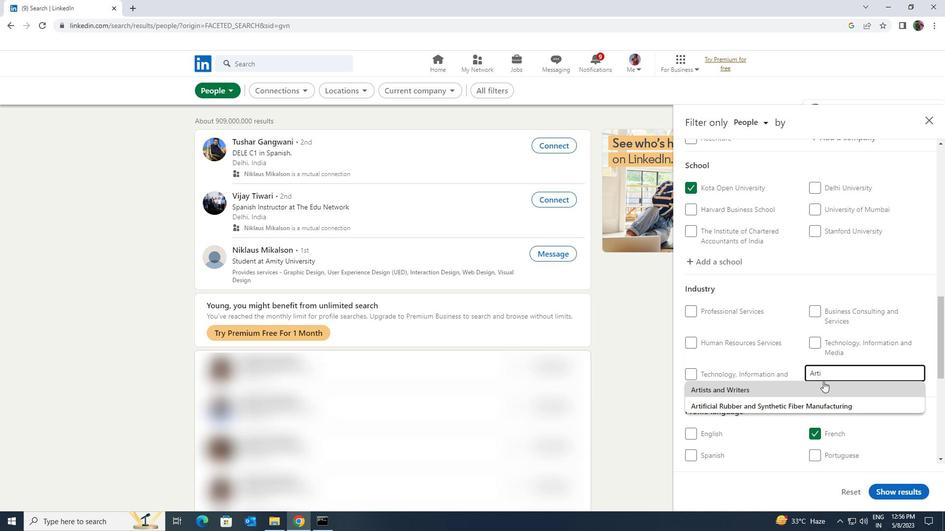 
Action: Mouse moved to (822, 384)
Screenshot: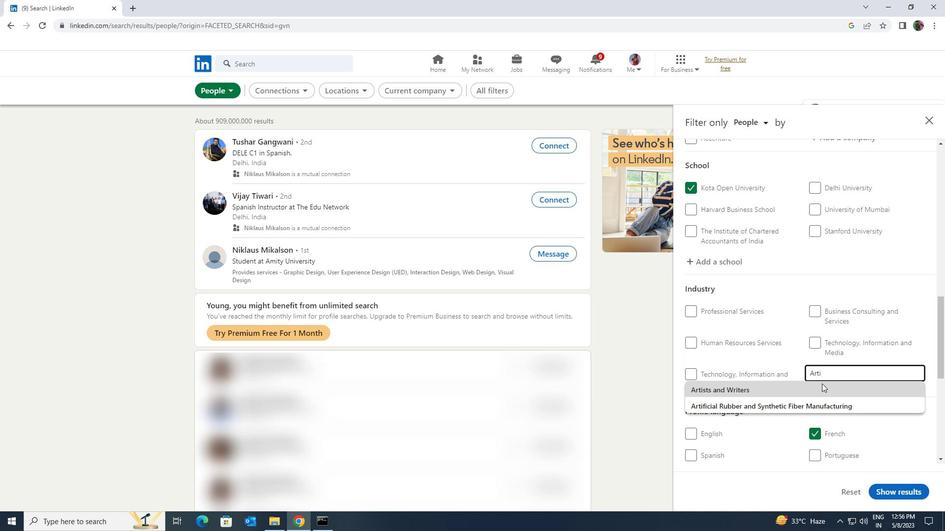 
Action: Mouse scrolled (822, 383) with delta (0, 0)
Screenshot: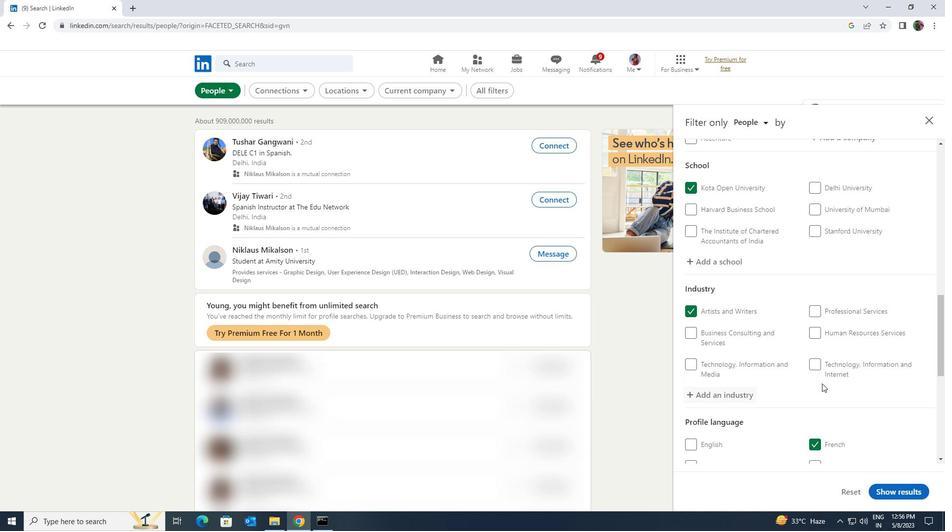 
Action: Mouse scrolled (822, 383) with delta (0, 0)
Screenshot: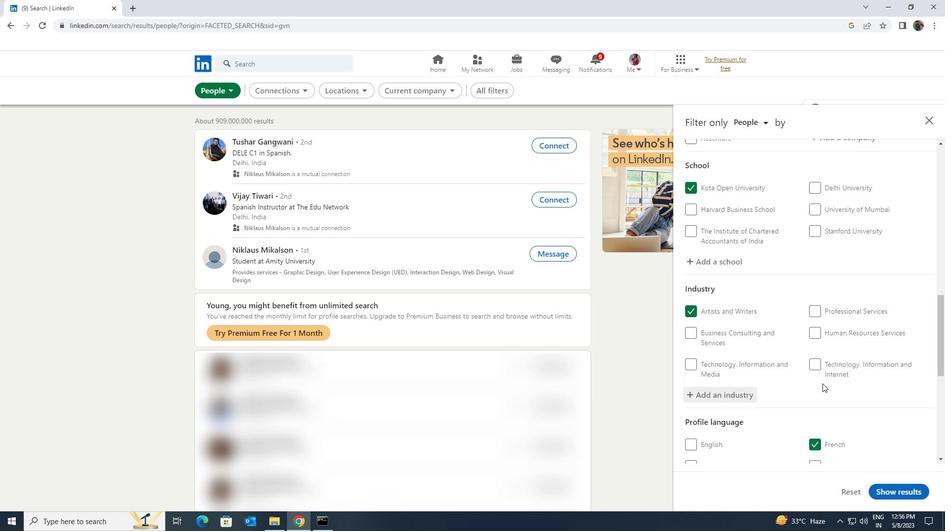 
Action: Mouse moved to (824, 385)
Screenshot: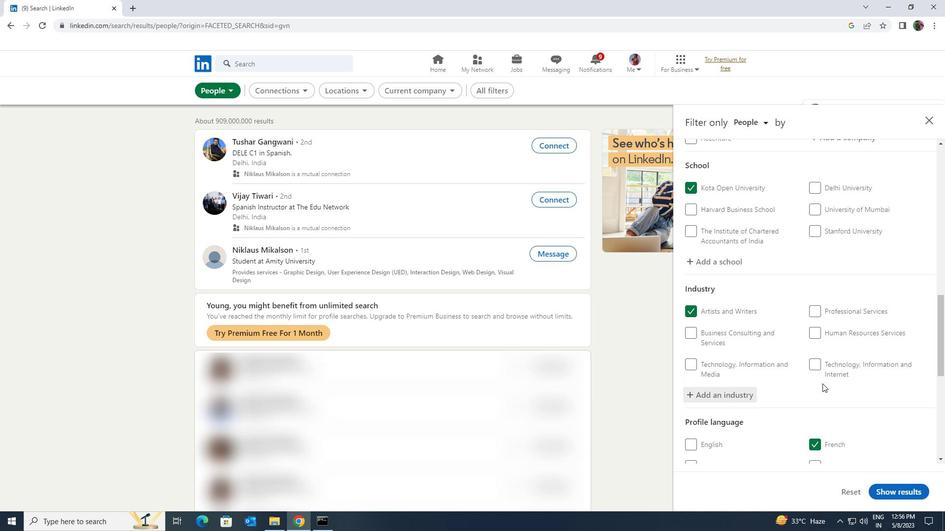 
Action: Mouse scrolled (824, 384) with delta (0, 0)
Screenshot: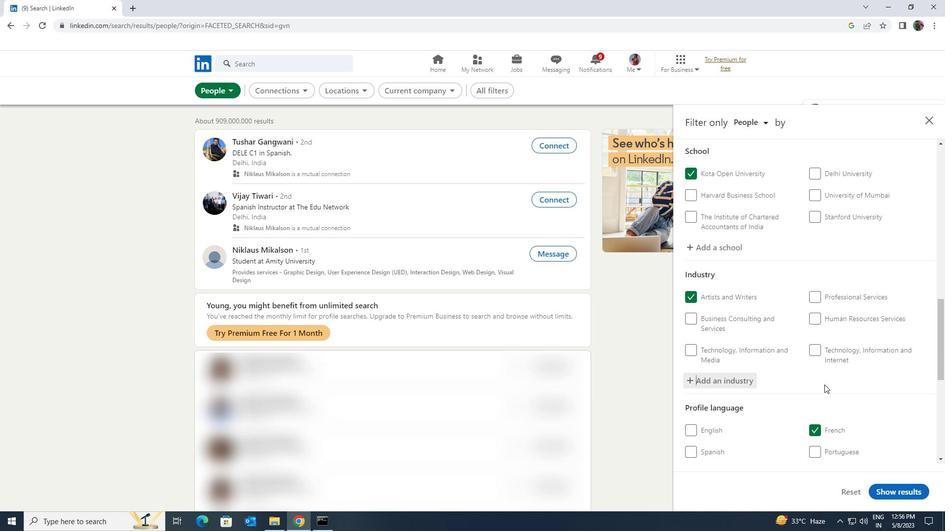
Action: Mouse scrolled (824, 384) with delta (0, 0)
Screenshot: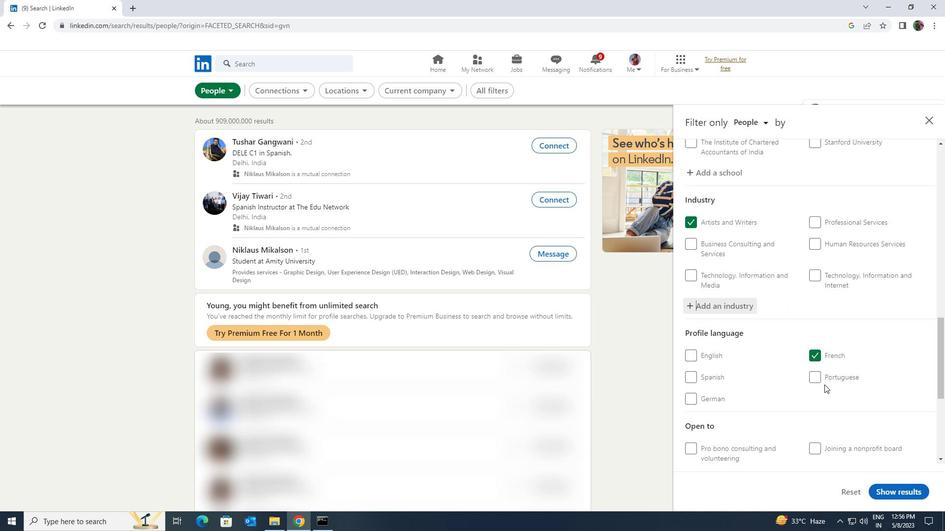 
Action: Mouse scrolled (824, 384) with delta (0, 0)
Screenshot: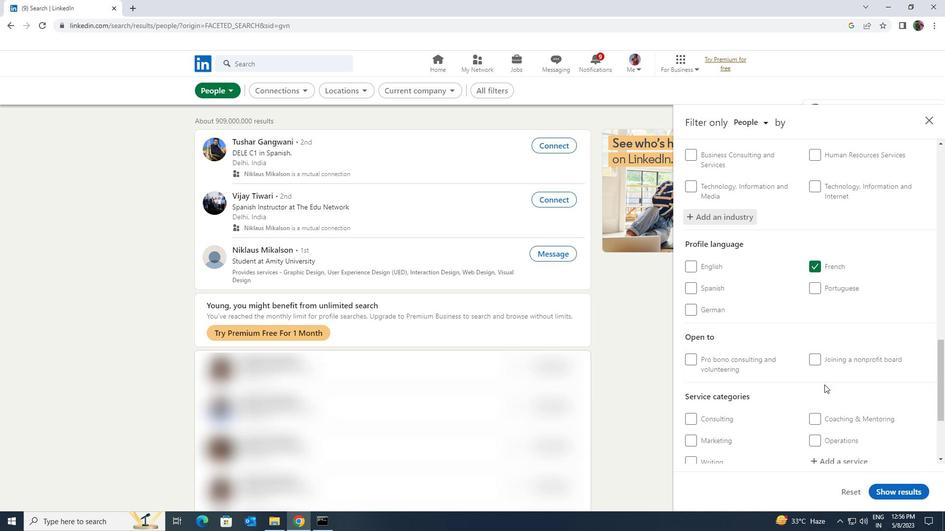 
Action: Mouse moved to (825, 391)
Screenshot: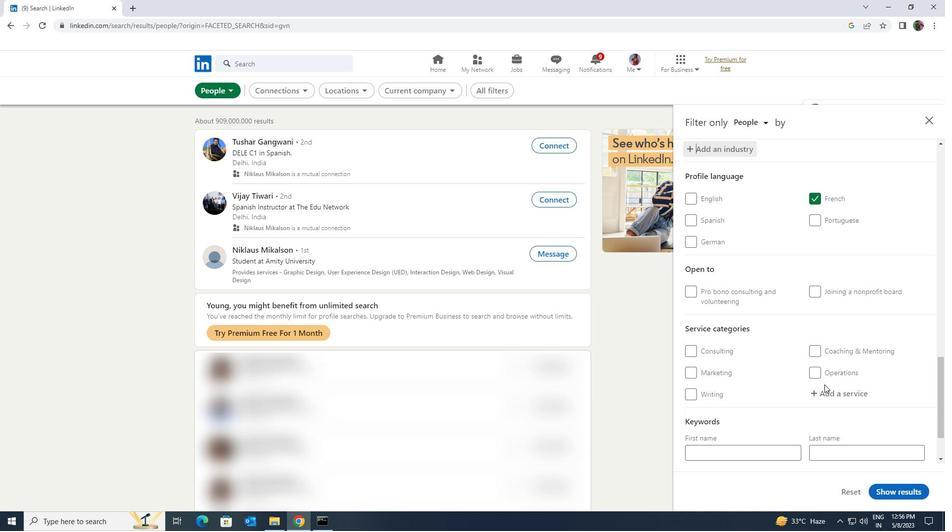 
Action: Mouse pressed left at (825, 391)
Screenshot: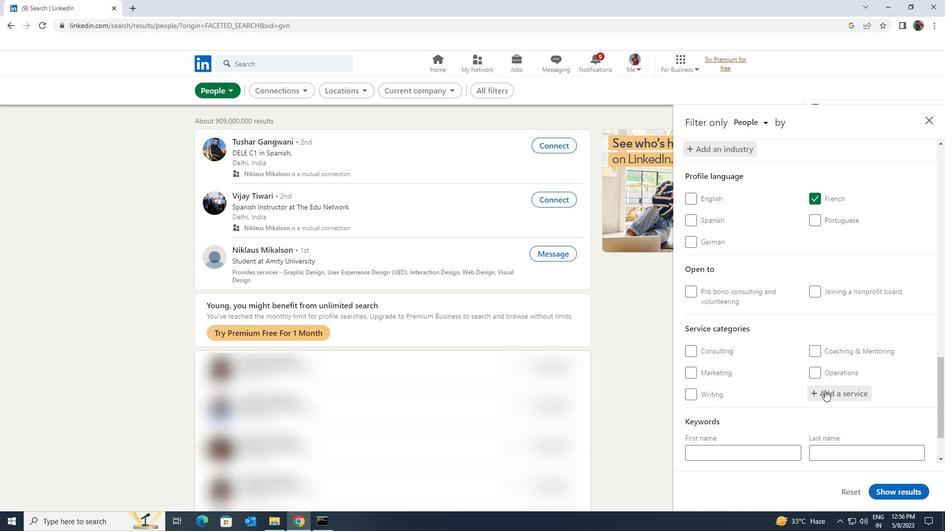 
Action: Mouse moved to (825, 391)
Screenshot: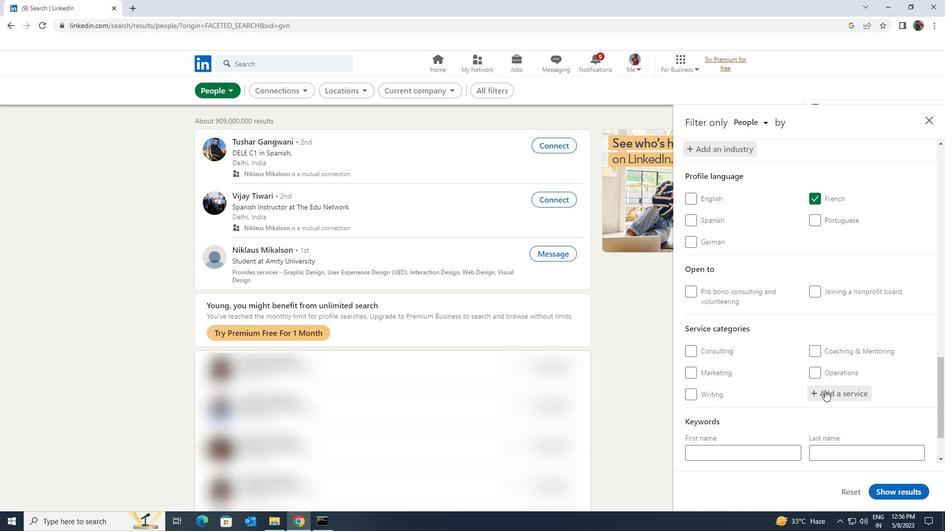 
Action: Key pressed <Key.shift><Key.shift><Key.shift>UX<Key.space>RE
Screenshot: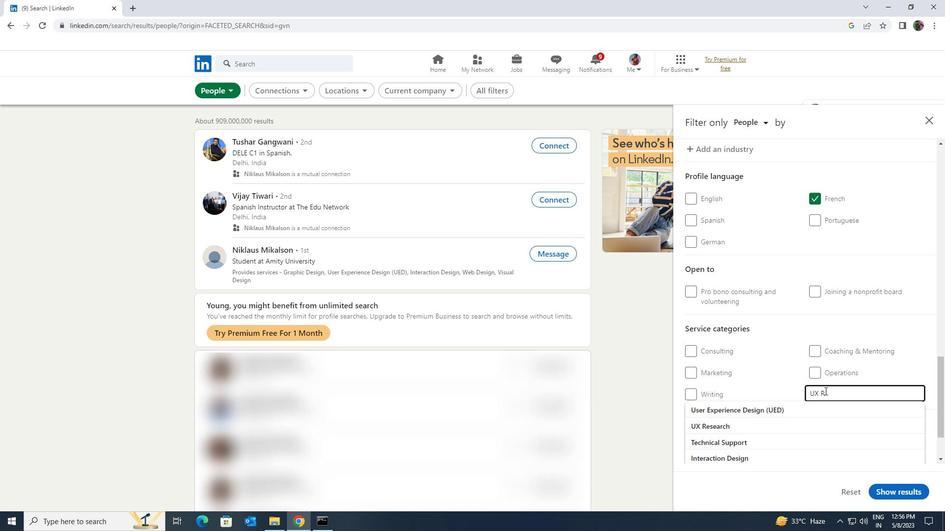 
Action: Mouse moved to (814, 407)
Screenshot: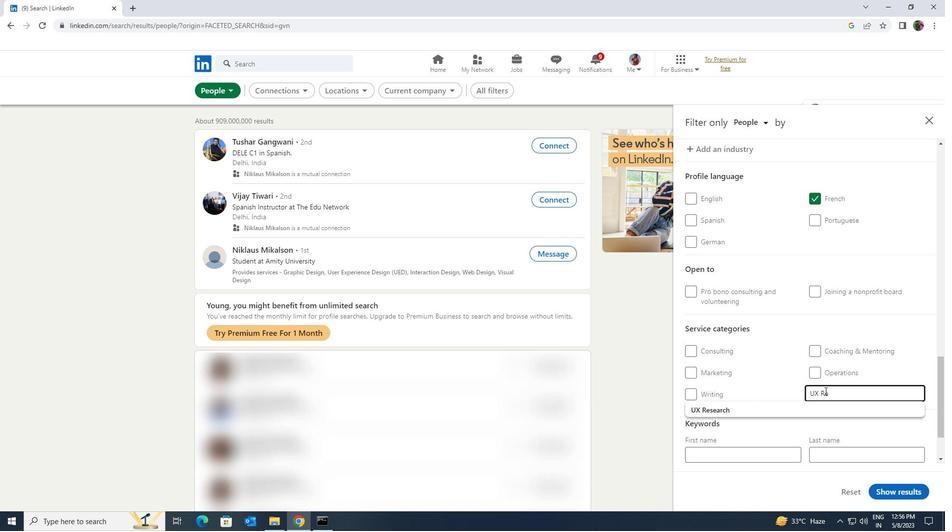 
Action: Mouse pressed left at (814, 407)
Screenshot: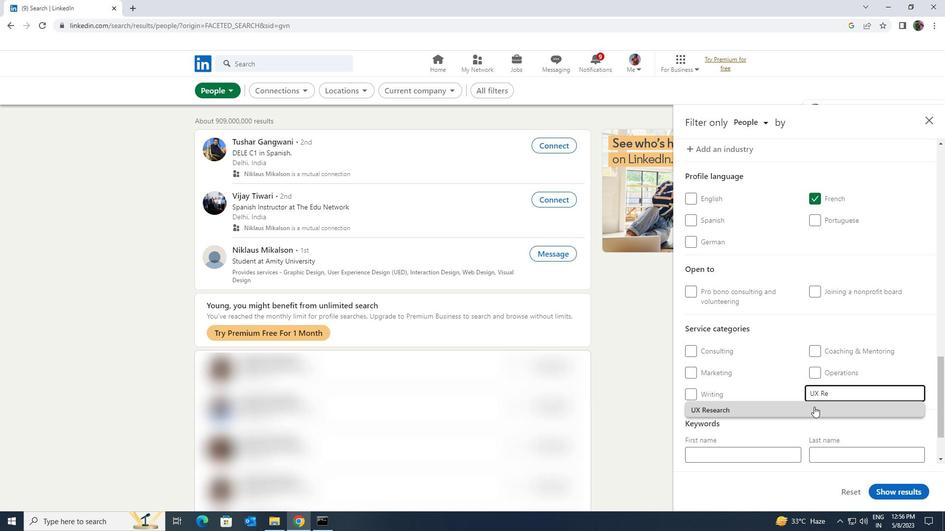 
Action: Mouse scrolled (814, 406) with delta (0, 0)
Screenshot: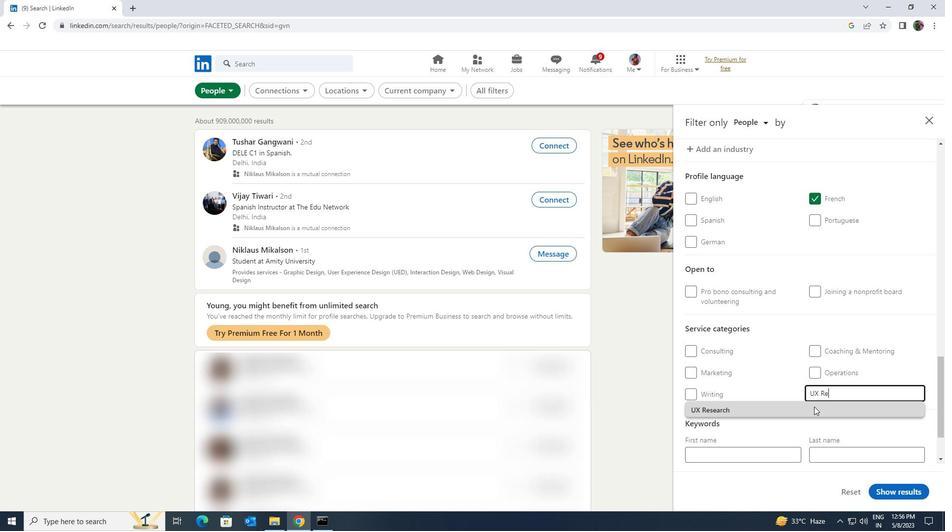 
Action: Mouse scrolled (814, 406) with delta (0, 0)
Screenshot: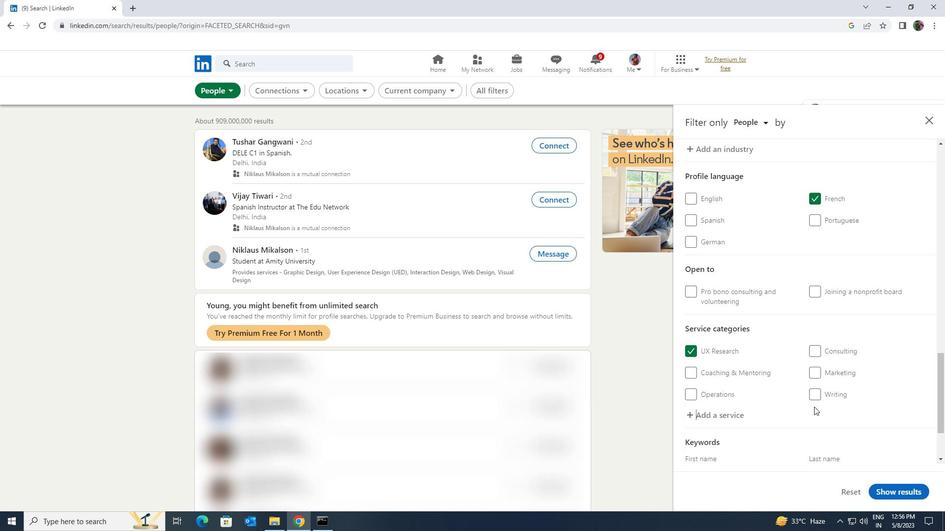 
Action: Mouse scrolled (814, 406) with delta (0, 0)
Screenshot: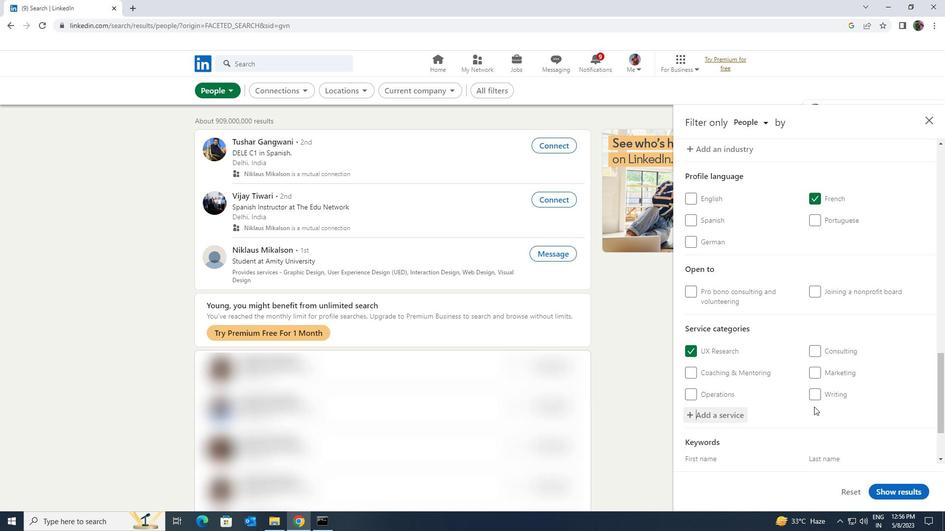 
Action: Mouse moved to (791, 422)
Screenshot: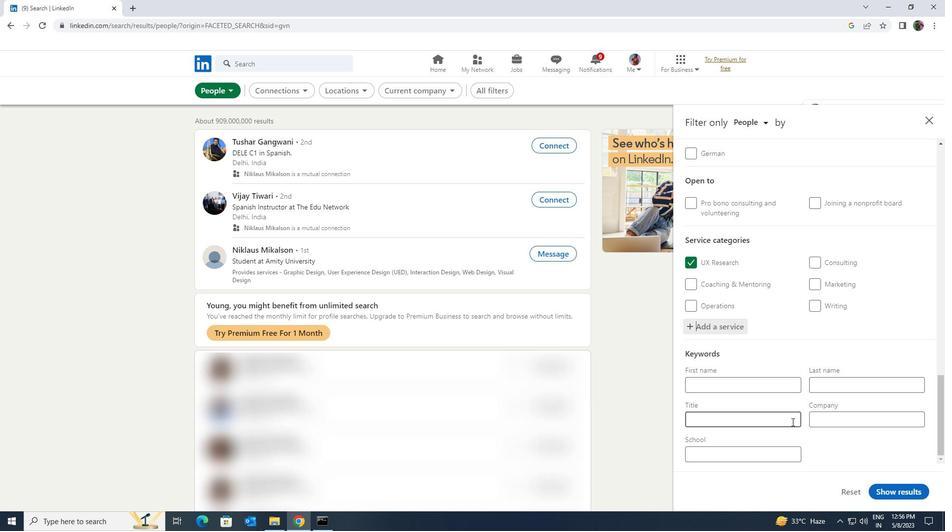 
Action: Mouse pressed left at (791, 422)
Screenshot: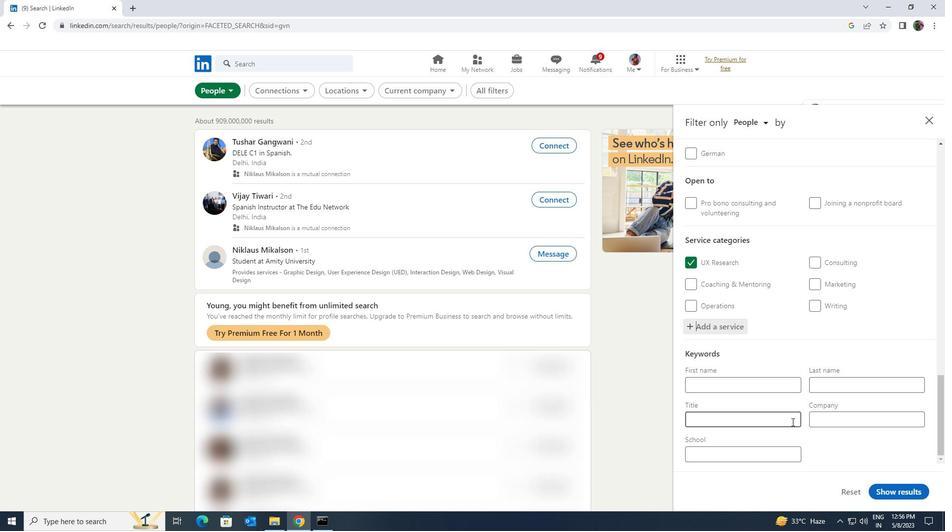 
Action: Mouse moved to (791, 422)
Screenshot: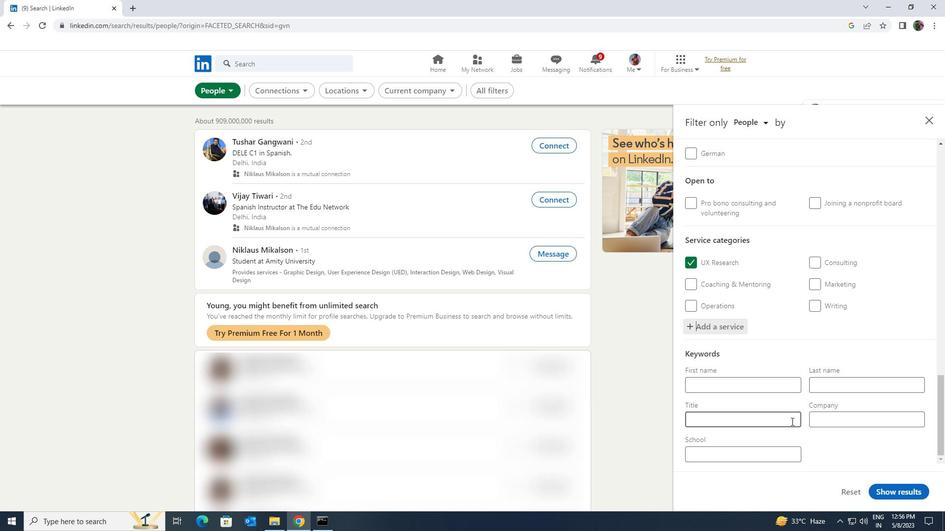 
Action: Key pressed <Key.shift><Key.shift><Key.shift><Key.shift><Key.shift><Key.shift><Key.shift><Key.shift><Key.shift>ADMINISTRATIVE<Key.space><Key.shift><Key.shift><Key.shift><Key.shift><Key.shift><Key.shift><Key.shift><Key.shift>SPECIALIST
Screenshot: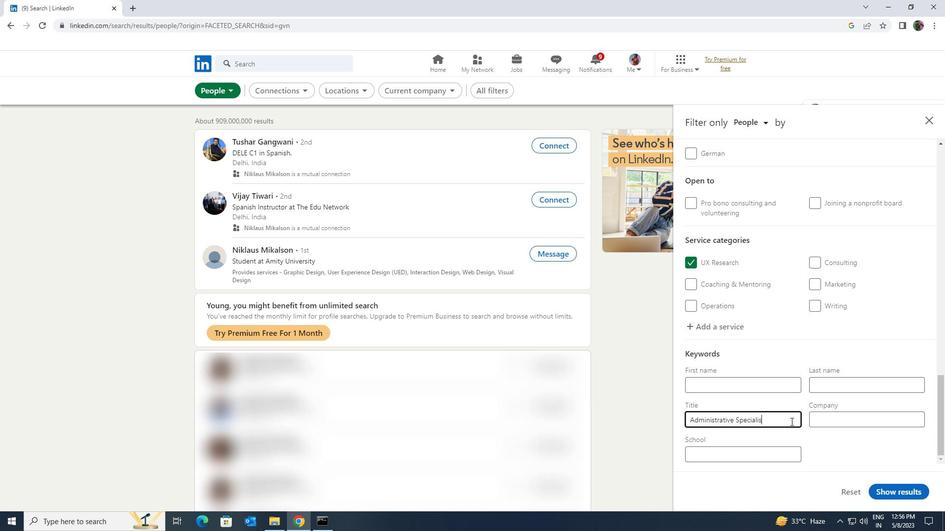 
Action: Mouse moved to (880, 487)
Screenshot: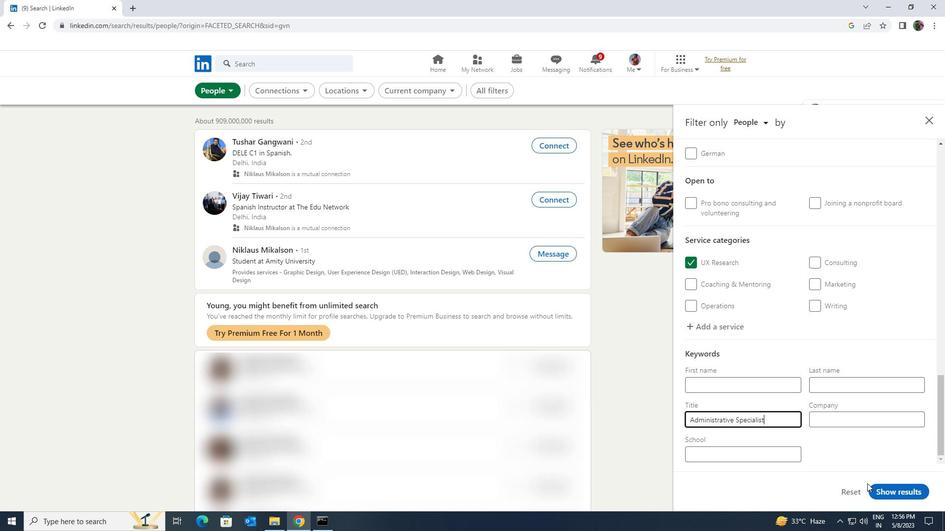 
Action: Mouse pressed left at (880, 487)
Screenshot: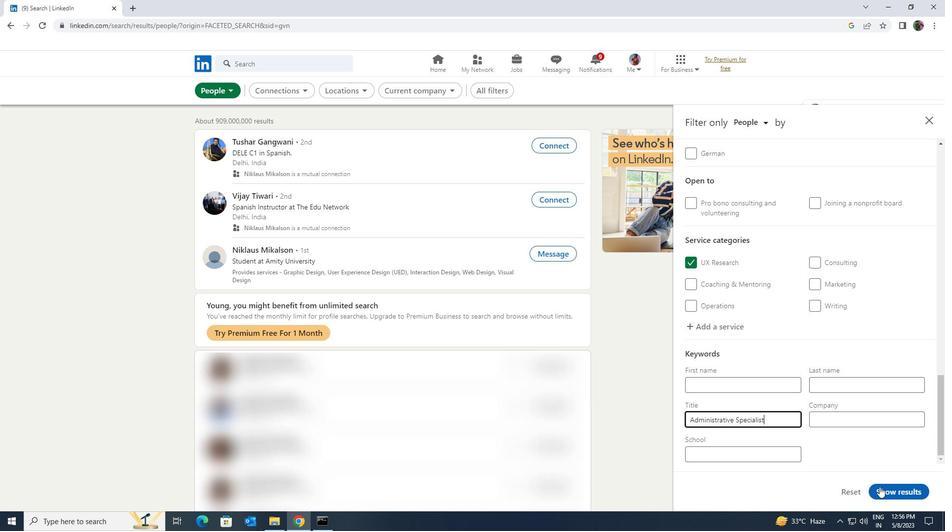 
